 Task: Create new Company, with domain: 'virginia.edu' and type: 'Prospect'. Add new contact for this company, with mail Id: 'Varun_Stewart@virginia.edu', First Name: Varun, Last name:  Stewart, Job Title: 'QA Tester', Phone Number: '(305) 555-5684'. Change life cycle stage to  Lead and lead status to  In Progress. Logged in from softage.6@softage.net
Action: Mouse moved to (111, 78)
Screenshot: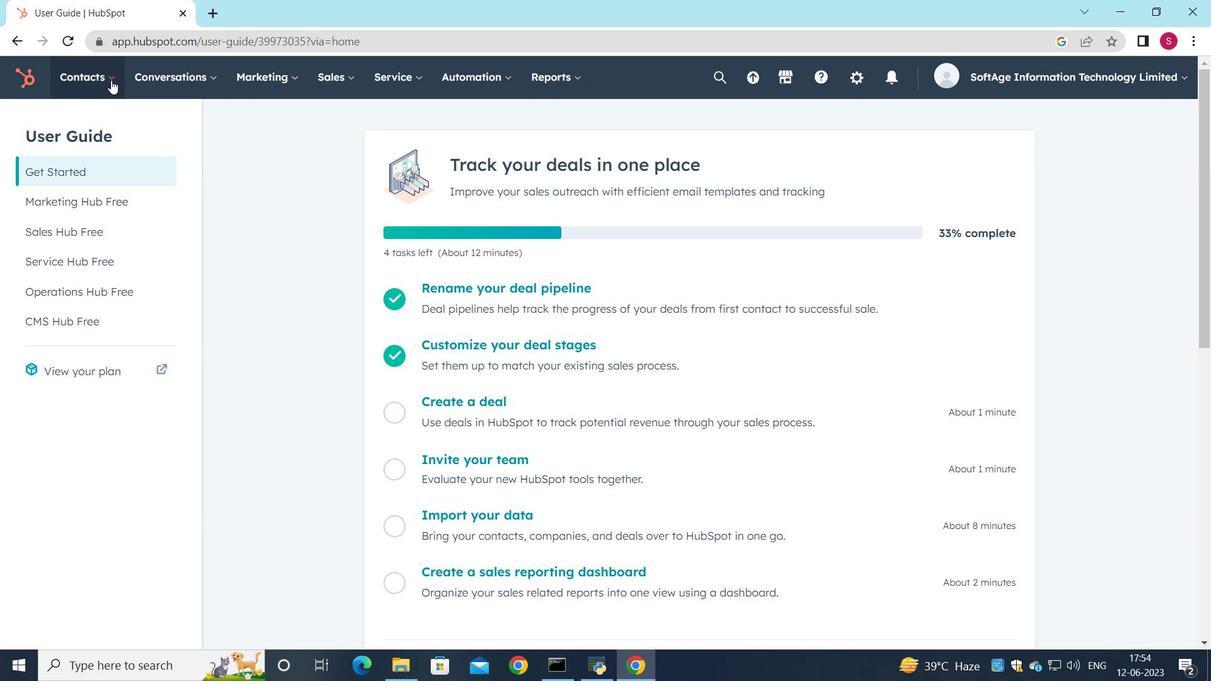 
Action: Mouse pressed left at (111, 78)
Screenshot: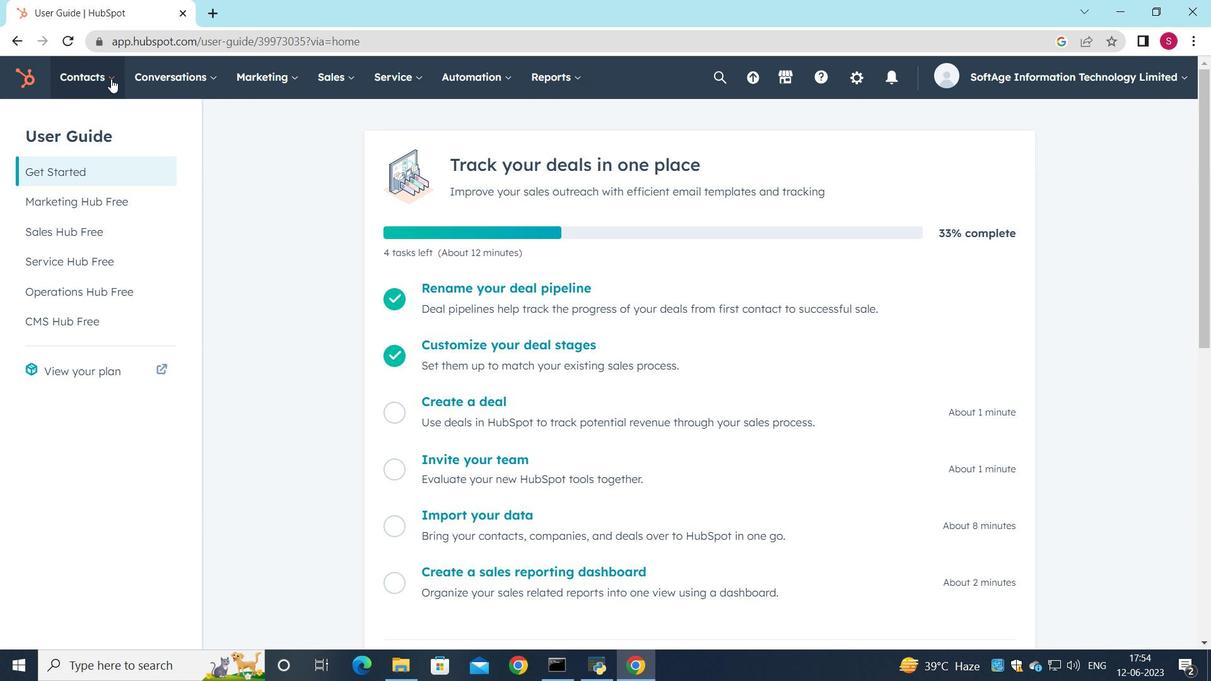 
Action: Mouse moved to (121, 151)
Screenshot: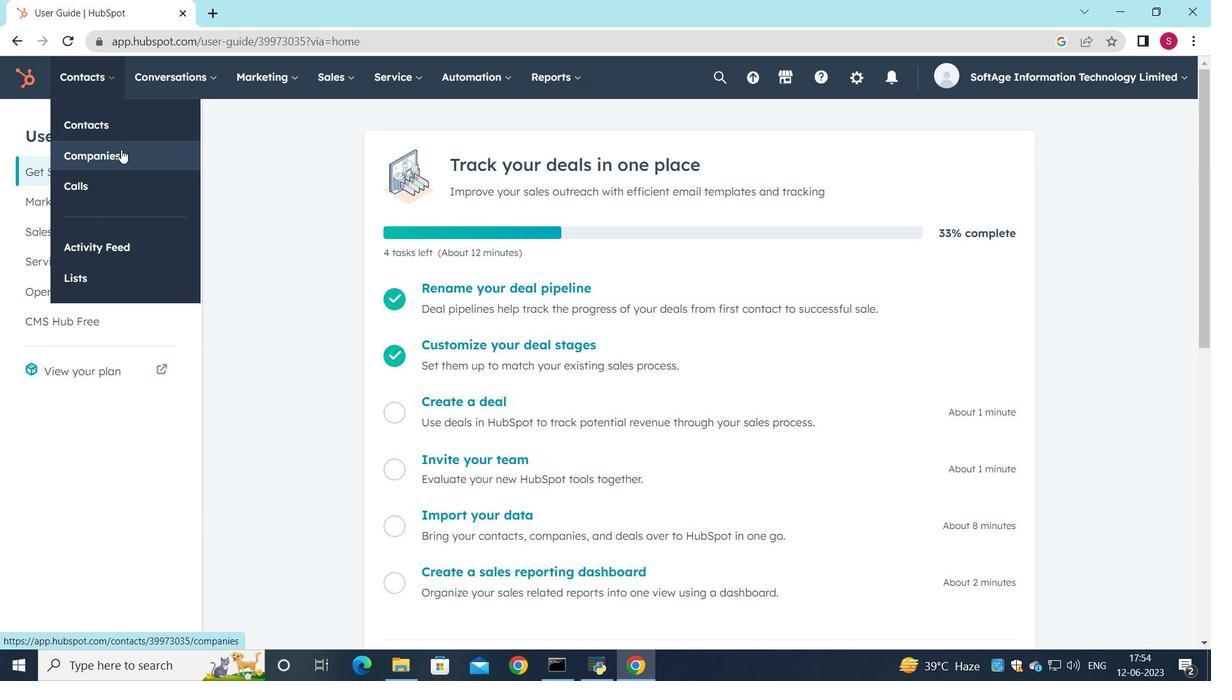 
Action: Mouse pressed left at (121, 151)
Screenshot: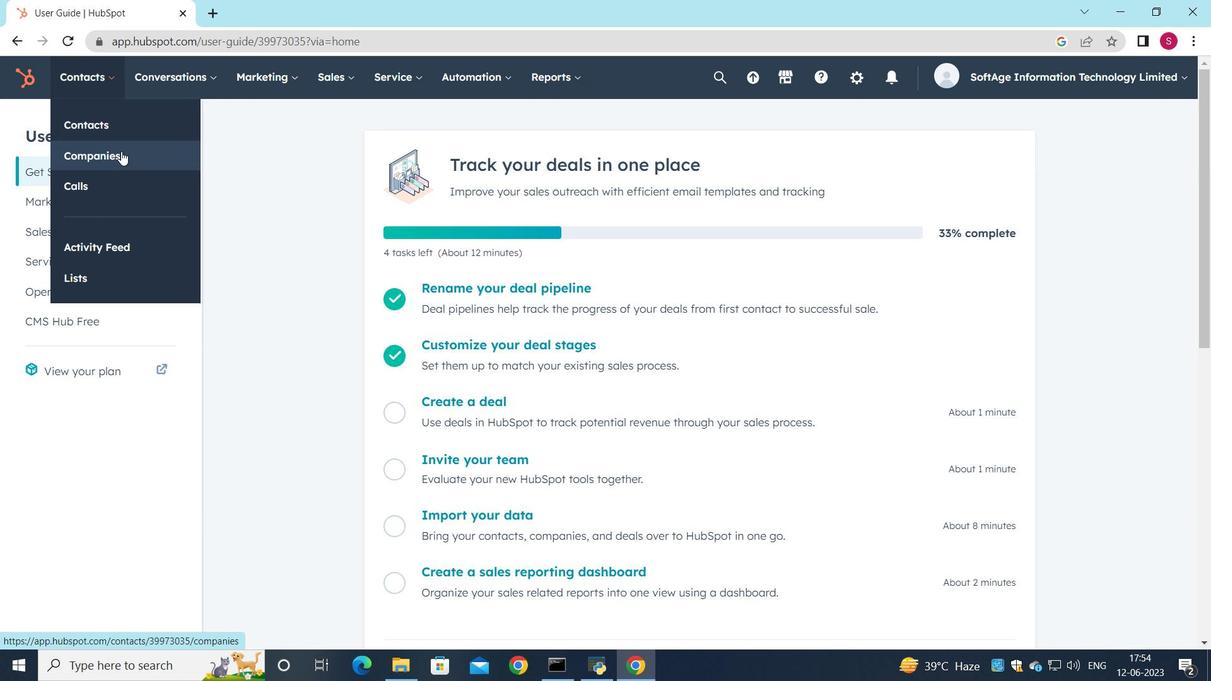 
Action: Mouse moved to (1110, 125)
Screenshot: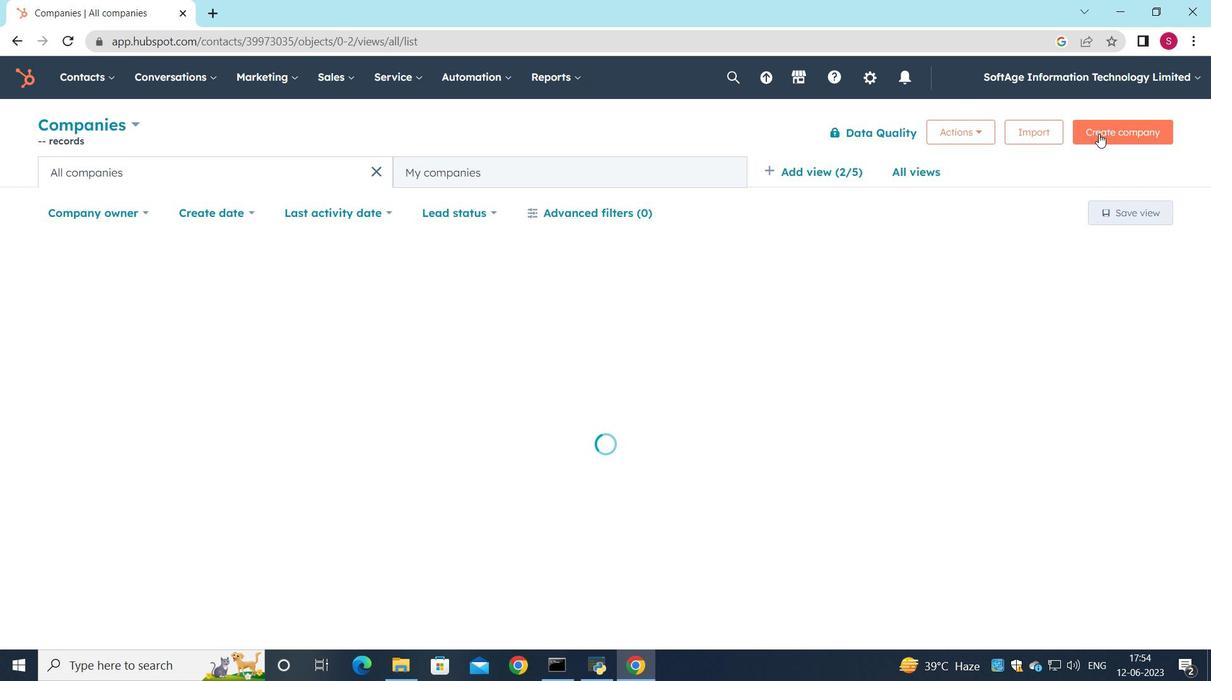 
Action: Mouse pressed left at (1110, 125)
Screenshot: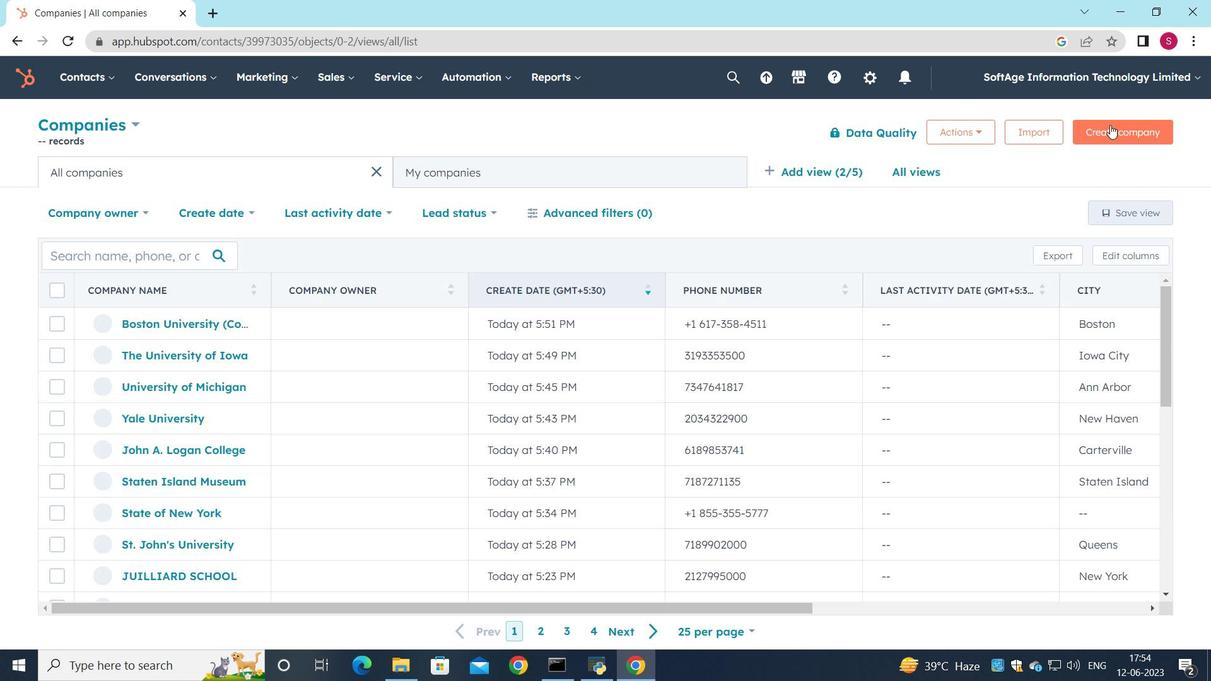 
Action: Mouse moved to (861, 210)
Screenshot: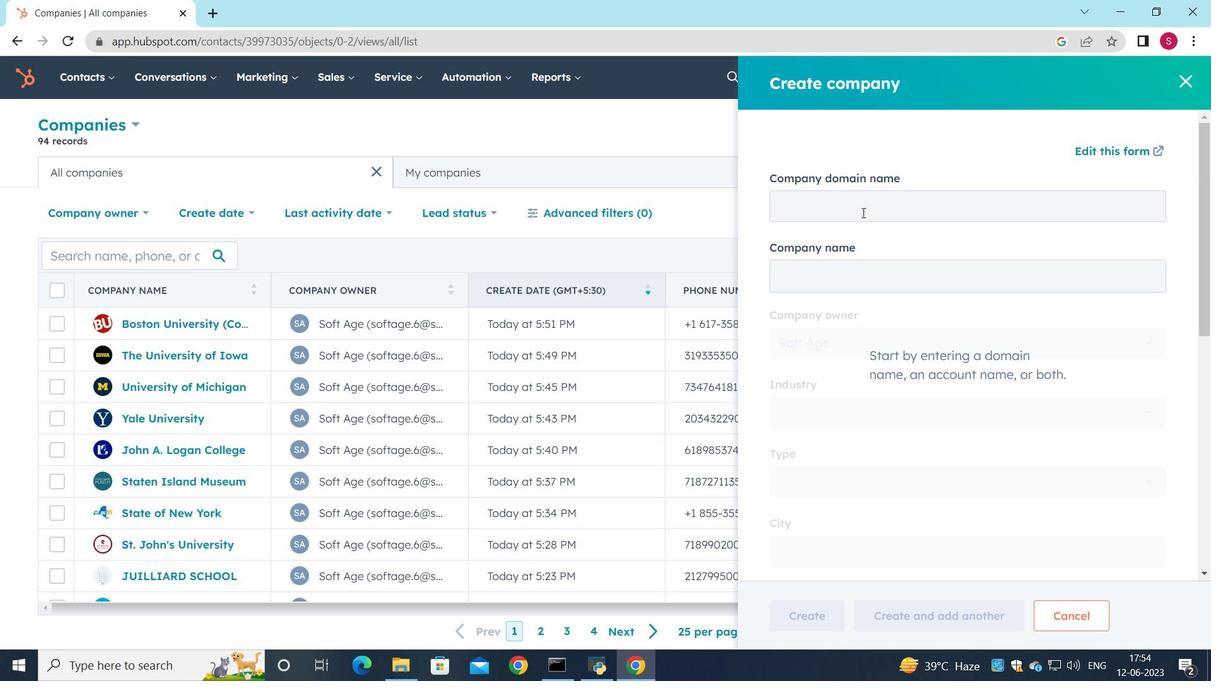 
Action: Mouse pressed left at (861, 210)
Screenshot: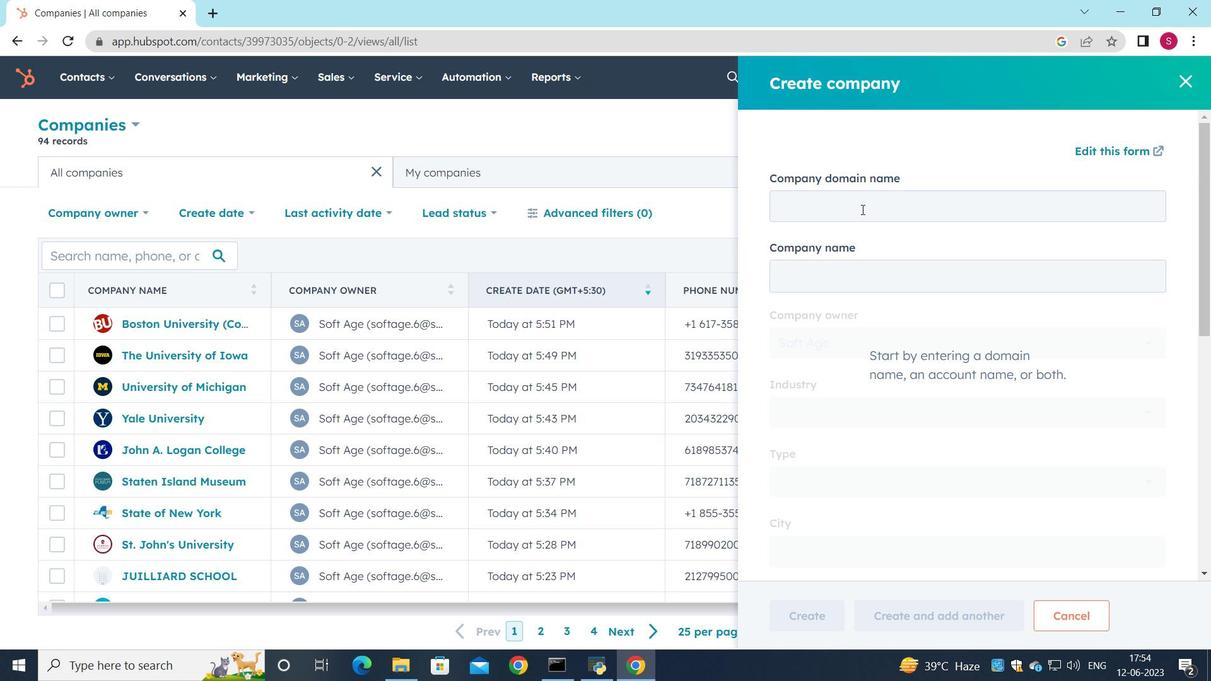 
Action: Key pressed virginia.edu
Screenshot: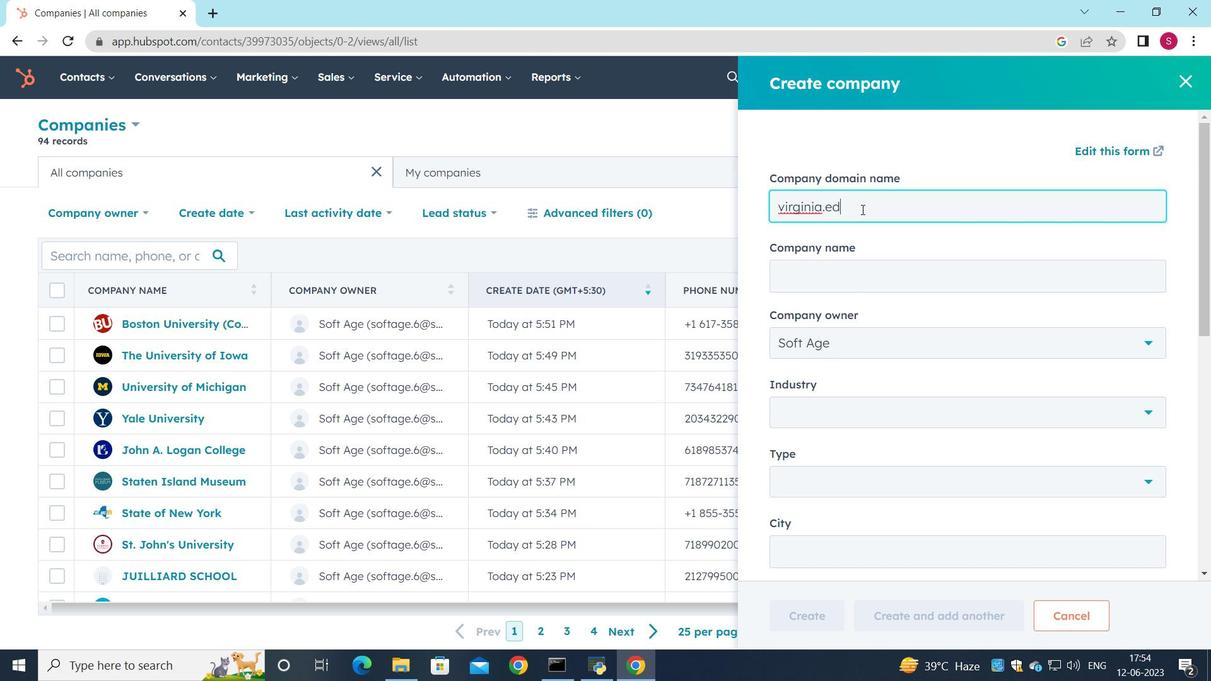 
Action: Mouse moved to (849, 474)
Screenshot: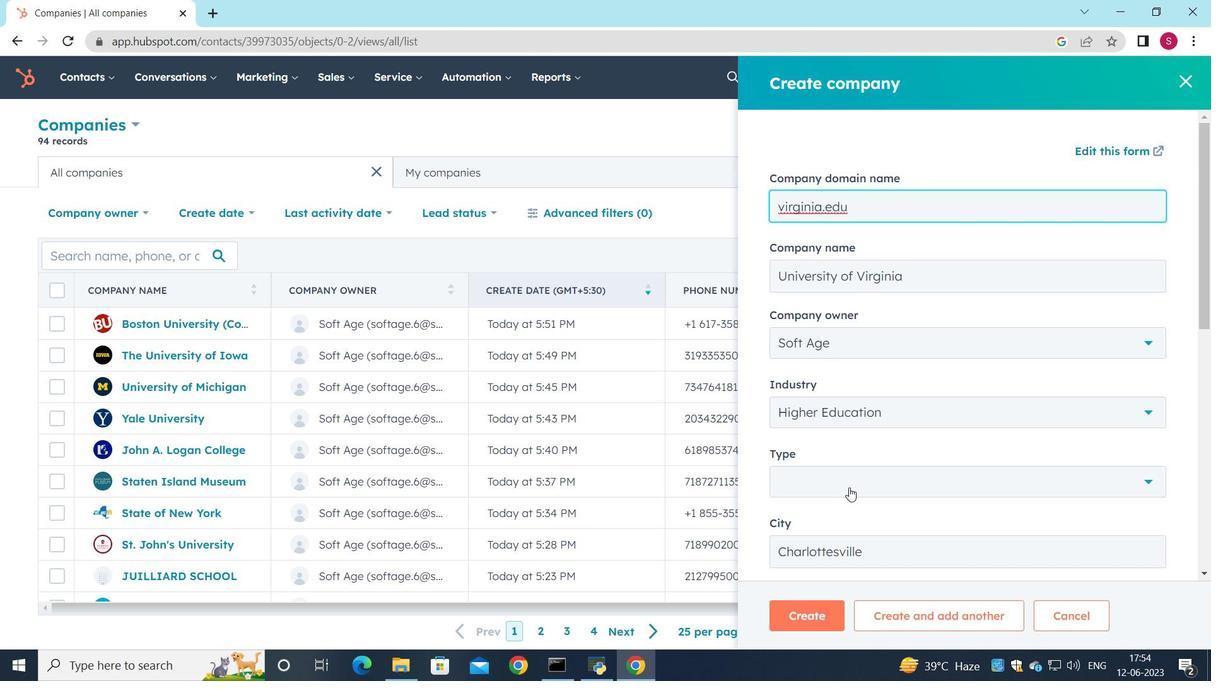 
Action: Mouse pressed left at (849, 474)
Screenshot: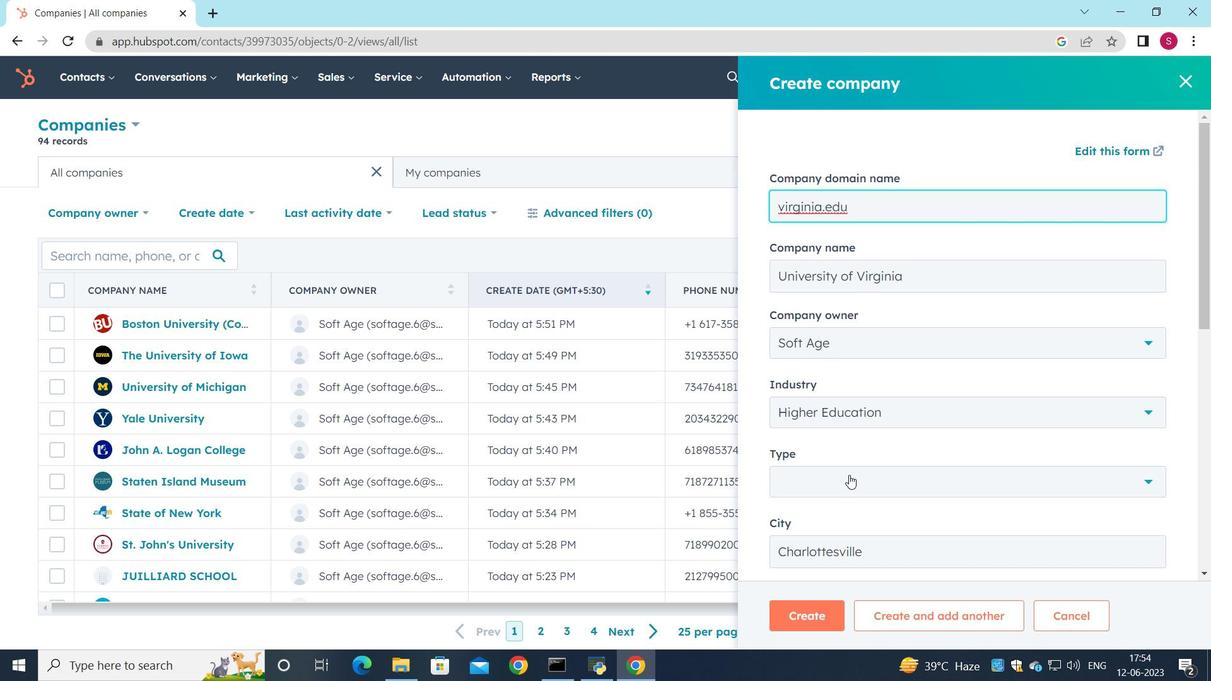 
Action: Mouse moved to (812, 337)
Screenshot: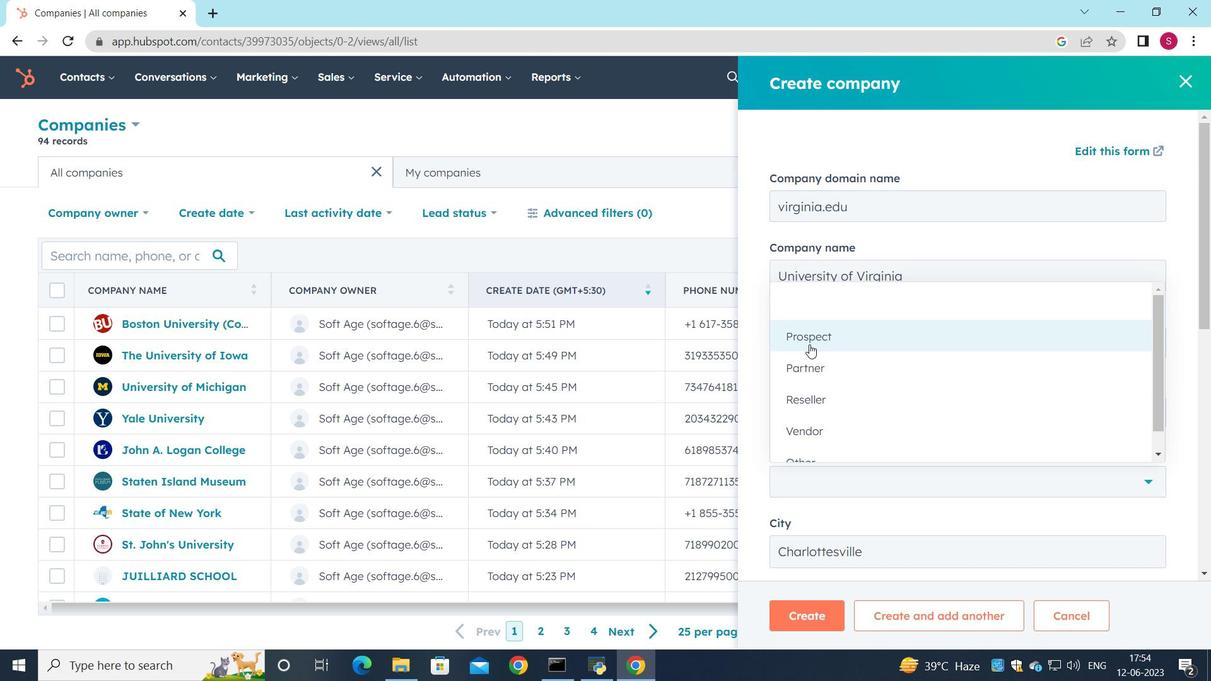 
Action: Mouse pressed left at (812, 337)
Screenshot: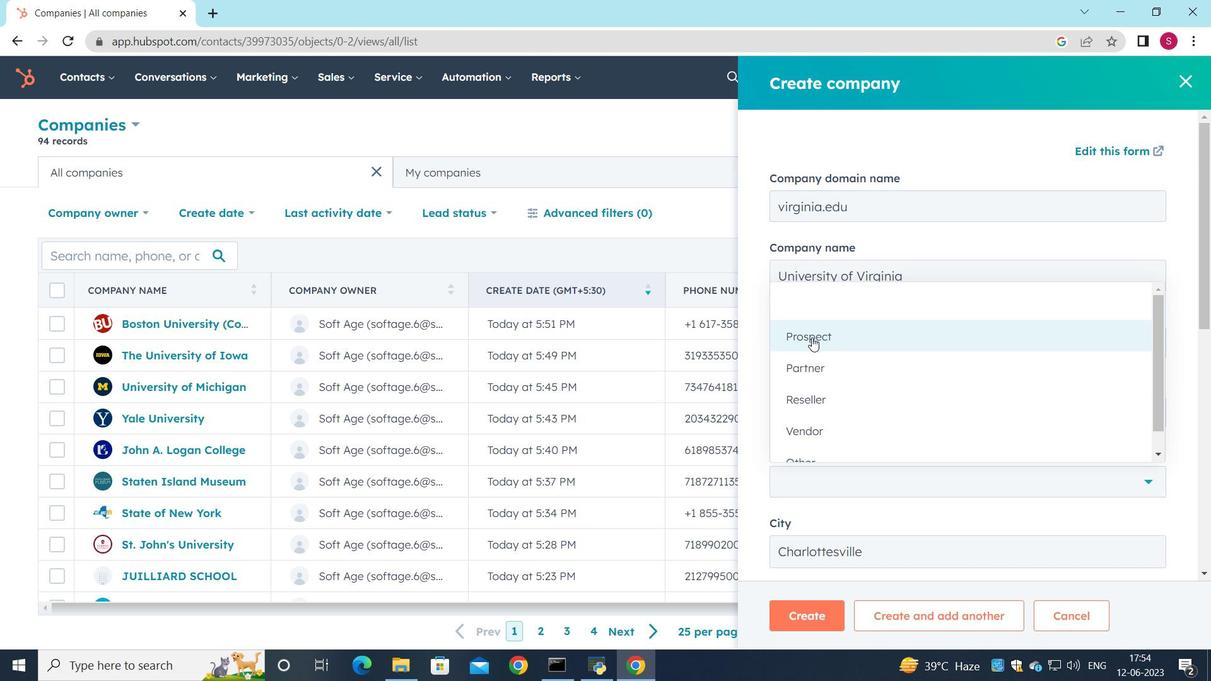 
Action: Mouse moved to (809, 640)
Screenshot: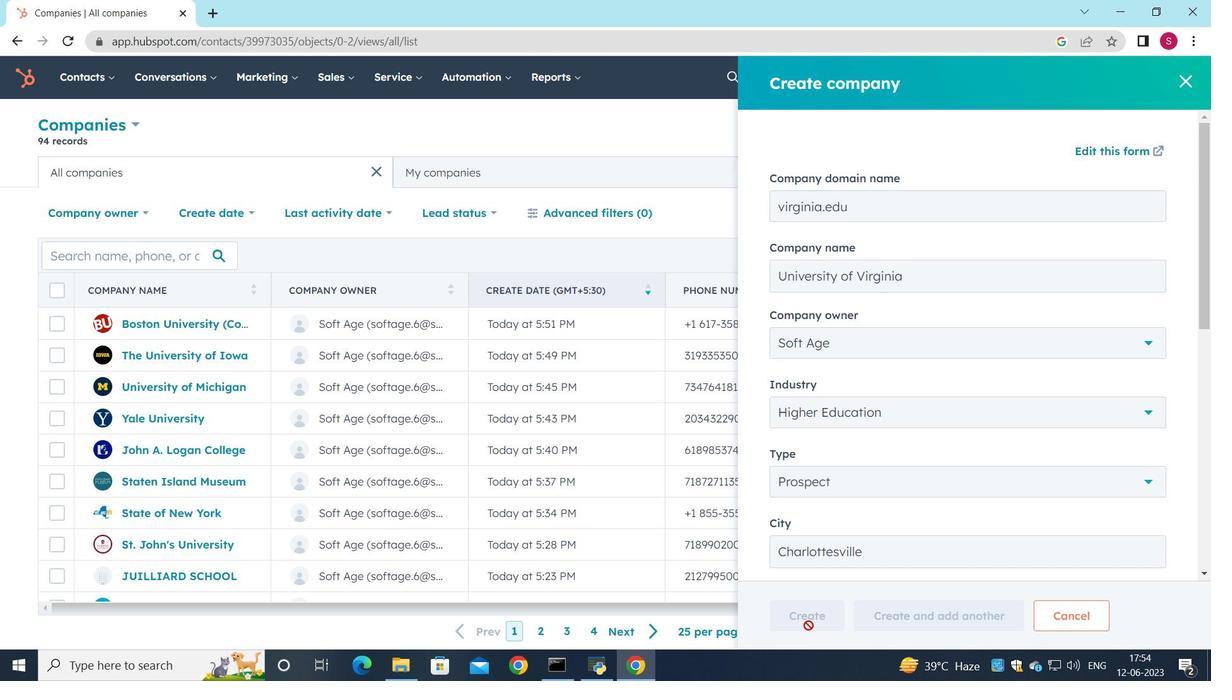 
Action: Mouse pressed left at (809, 640)
Screenshot: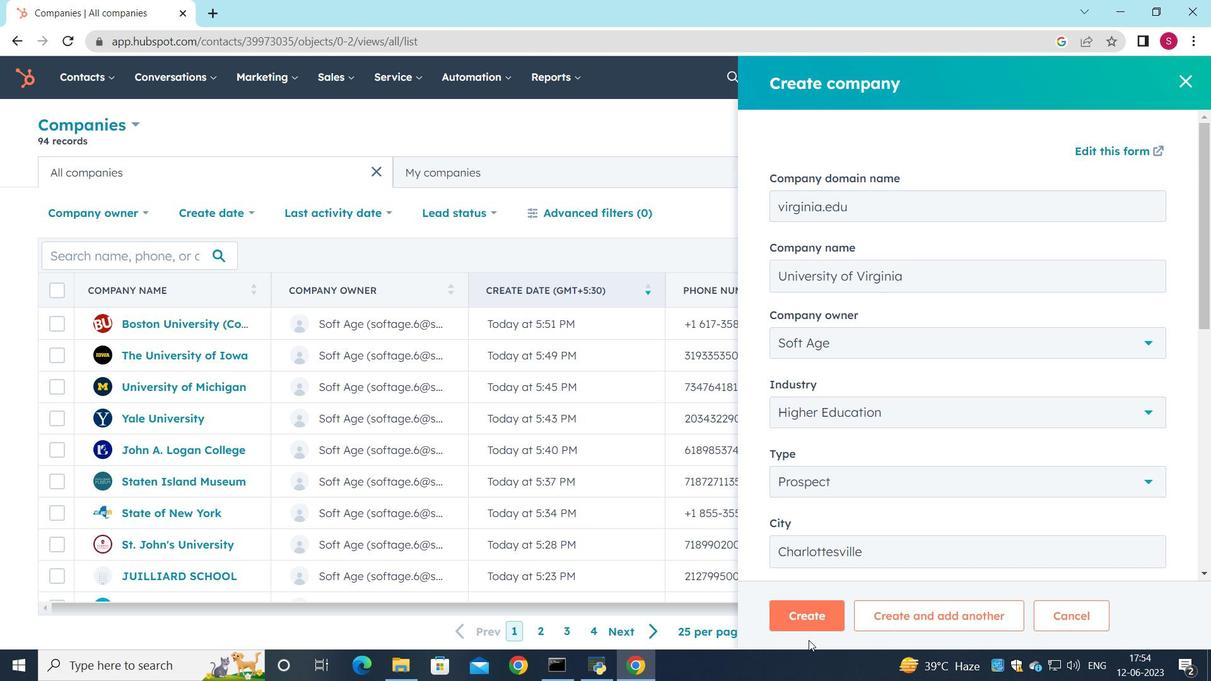 
Action: Mouse moved to (805, 617)
Screenshot: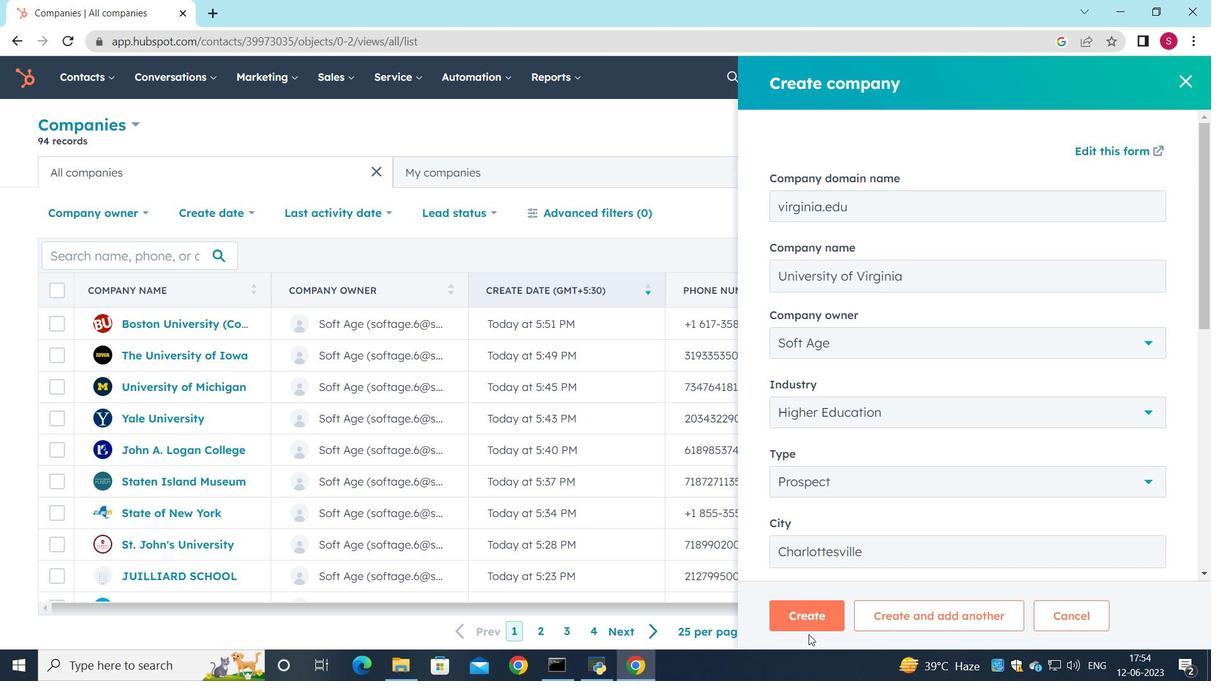 
Action: Mouse pressed left at (805, 617)
Screenshot: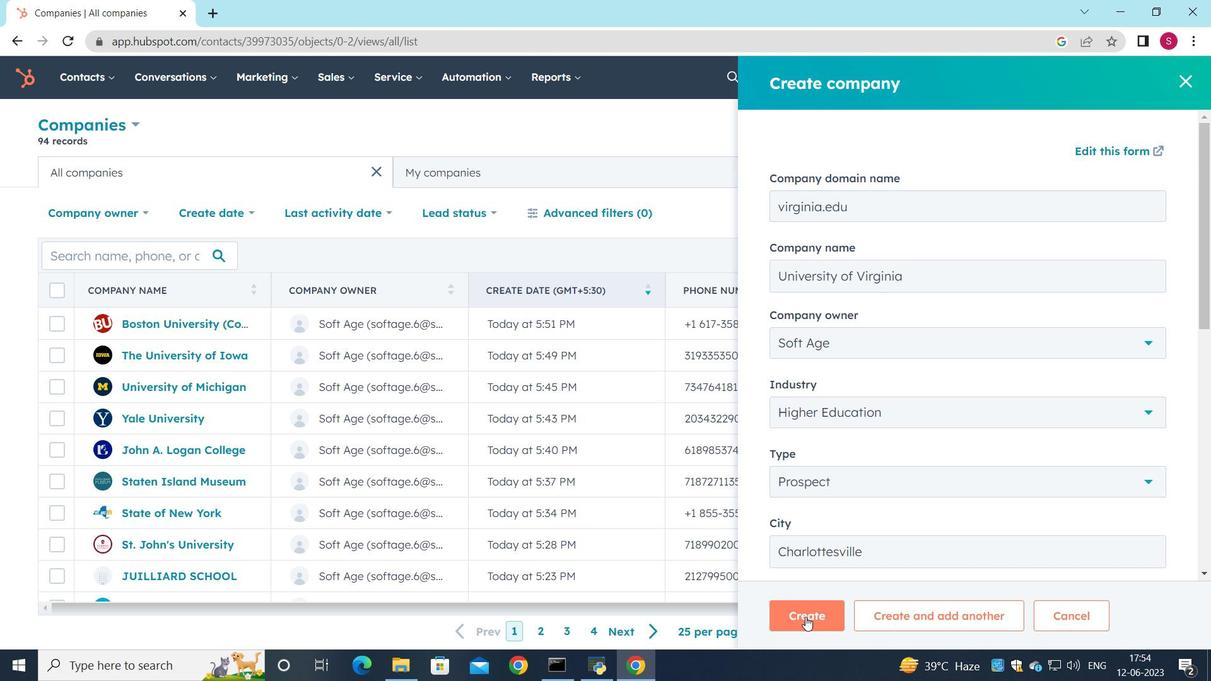 
Action: Mouse moved to (604, 443)
Screenshot: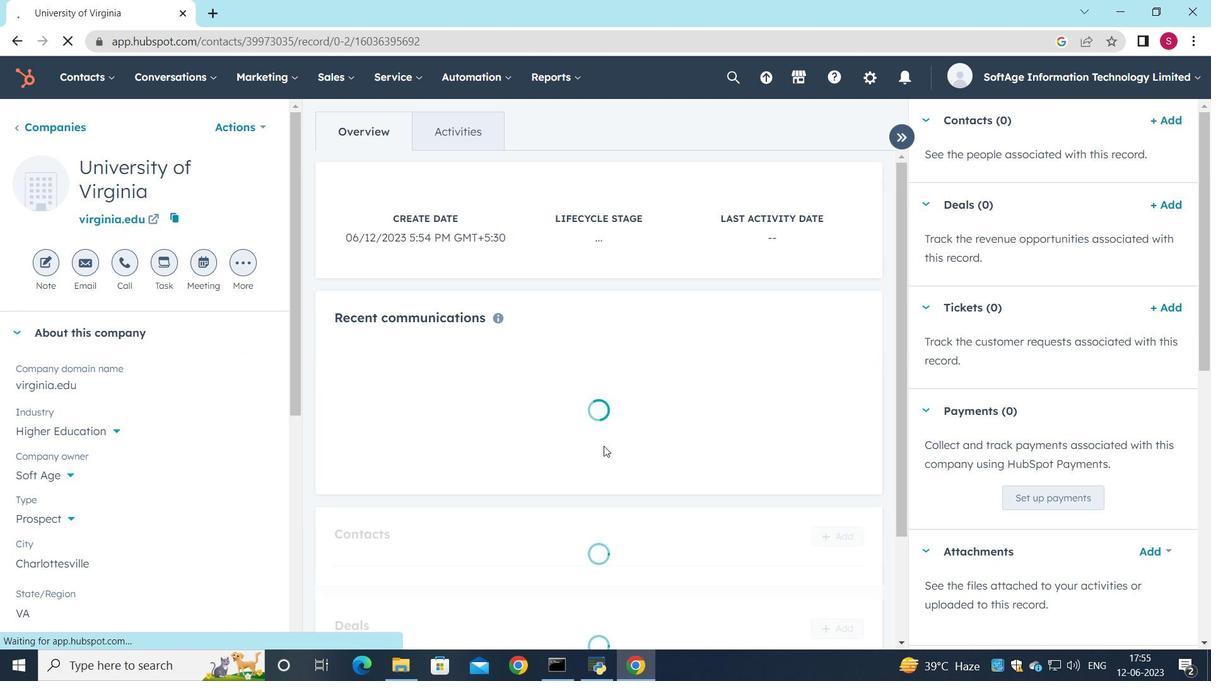 
Action: Mouse scrolled (604, 442) with delta (0, 0)
Screenshot: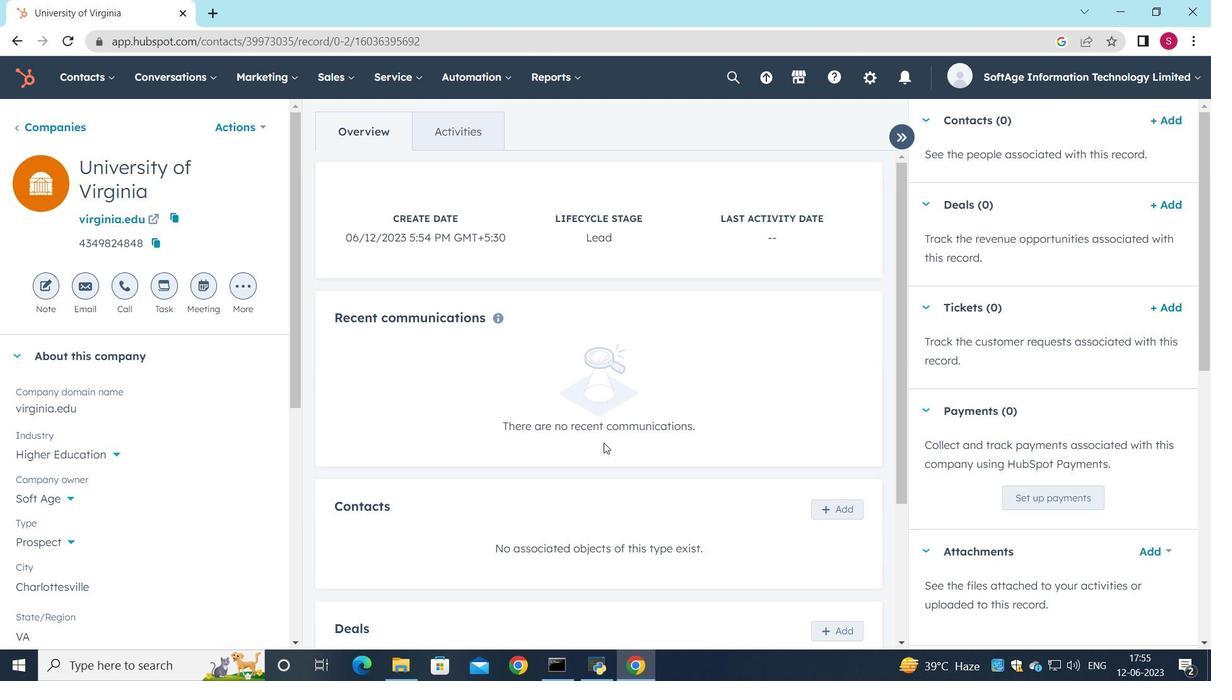 
Action: Mouse scrolled (604, 442) with delta (0, 0)
Screenshot: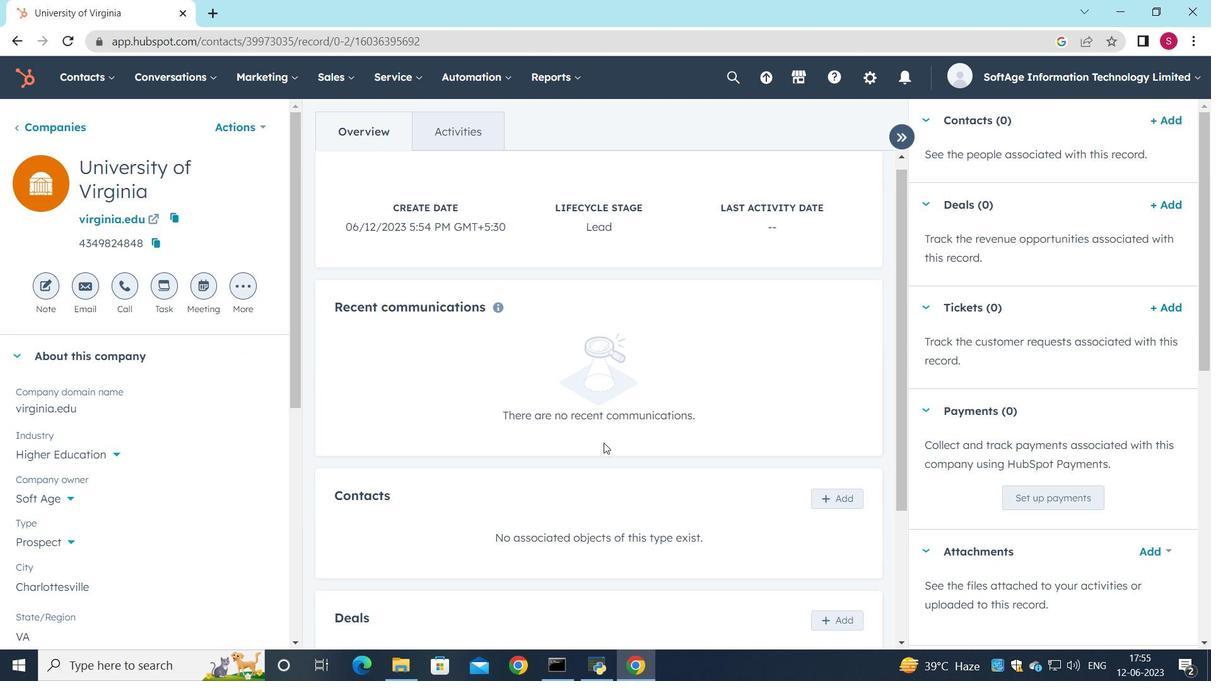 
Action: Mouse moved to (836, 350)
Screenshot: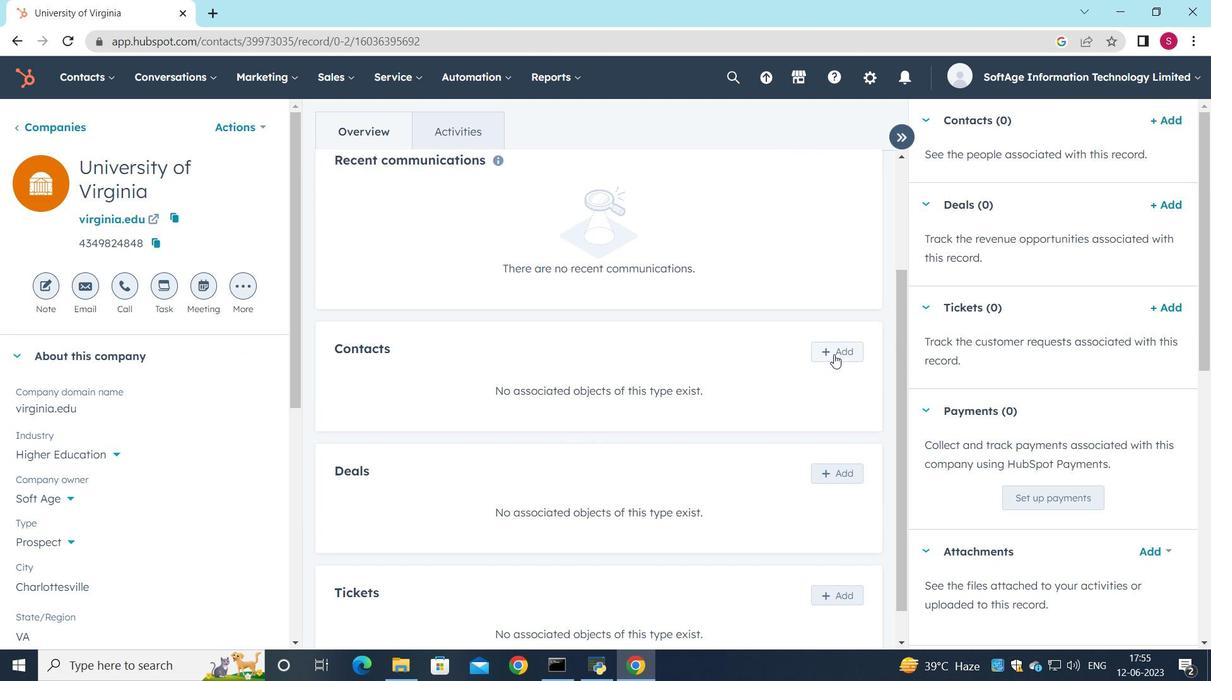 
Action: Mouse pressed left at (836, 350)
Screenshot: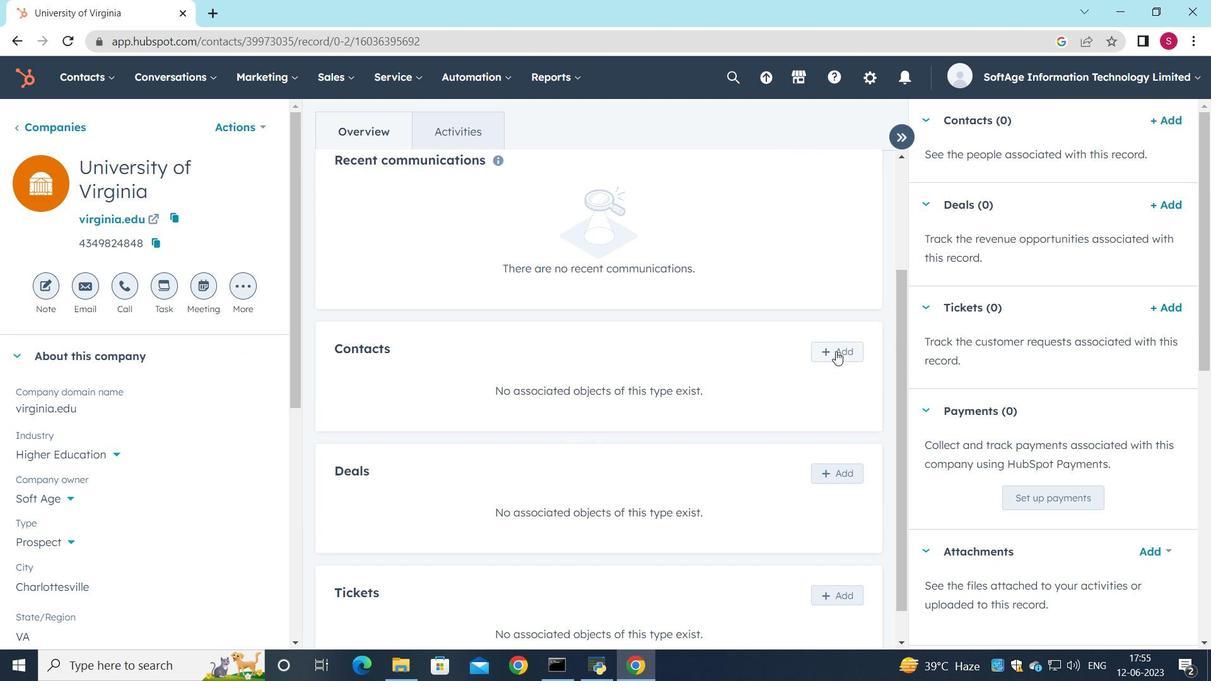 
Action: Mouse moved to (868, 164)
Screenshot: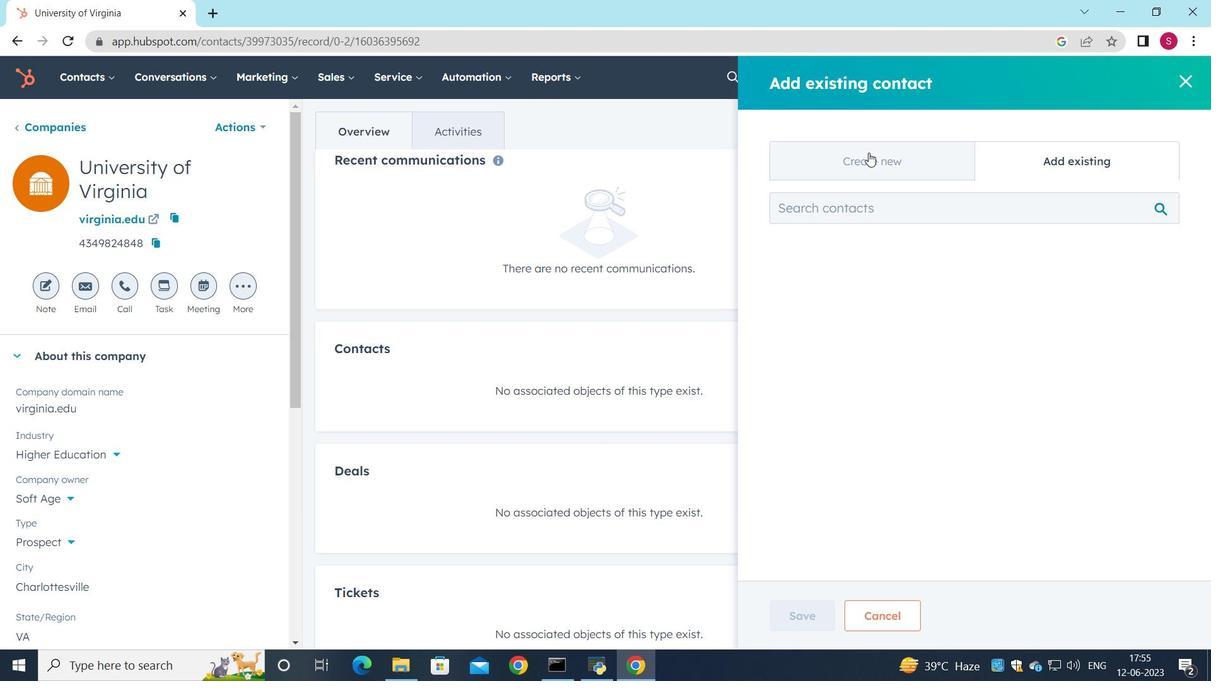 
Action: Mouse pressed left at (868, 164)
Screenshot: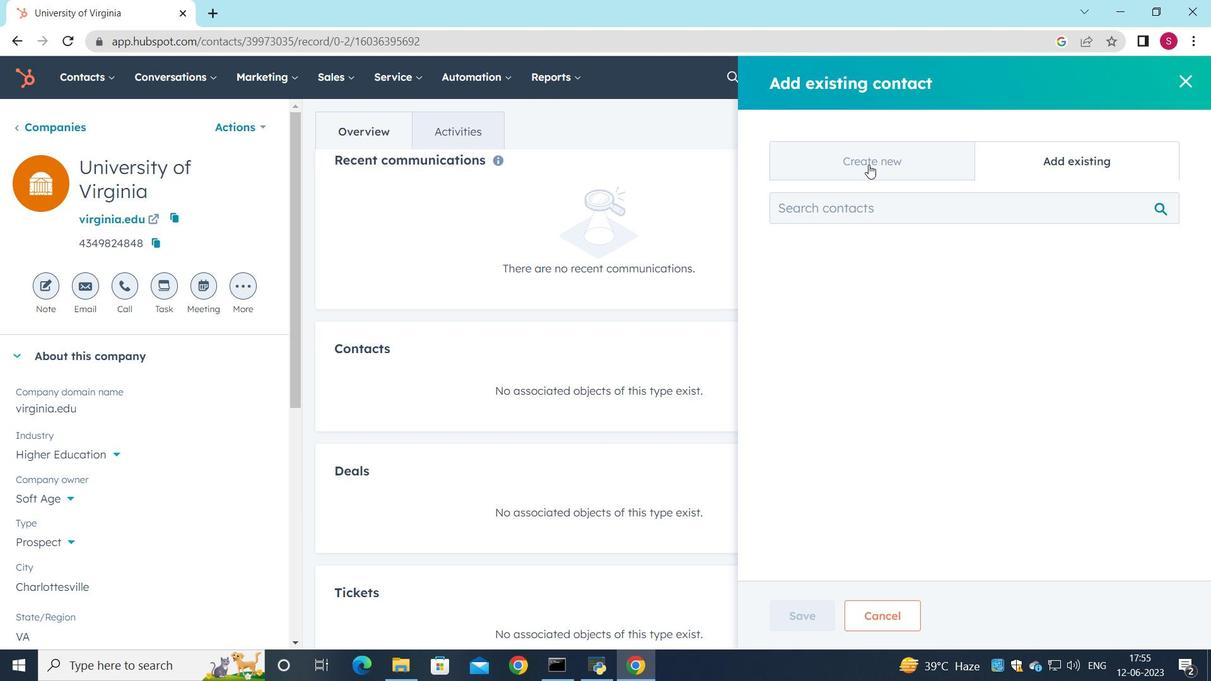 
Action: Mouse moved to (898, 259)
Screenshot: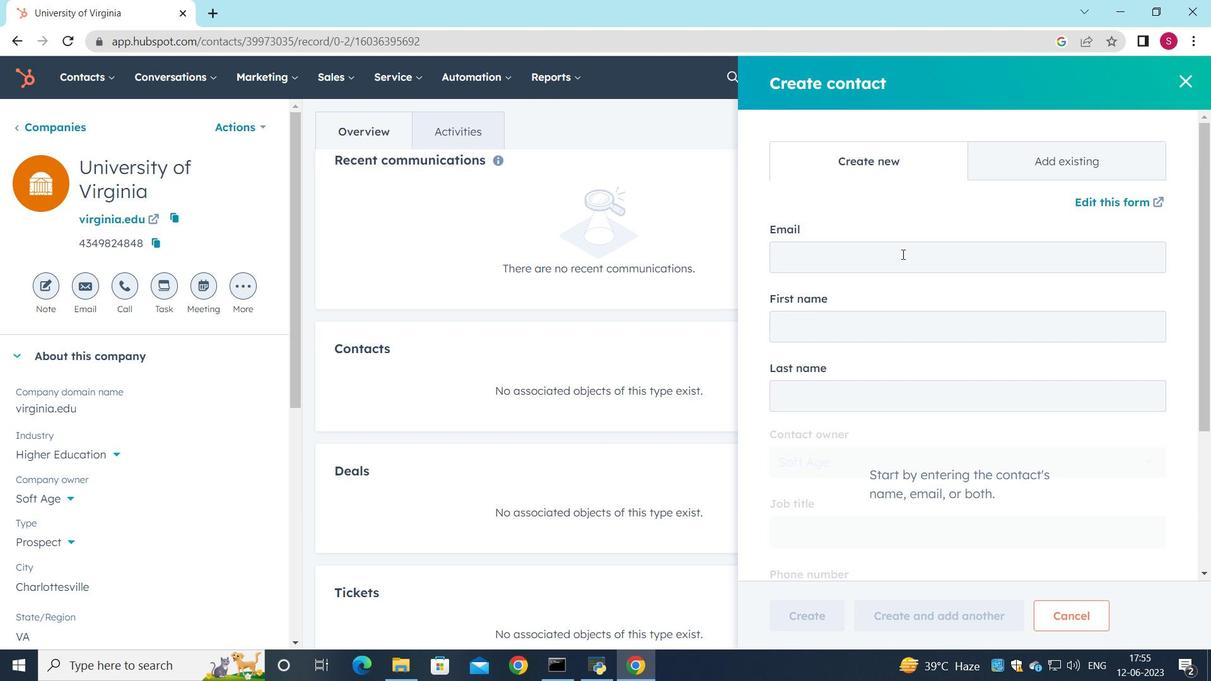 
Action: Mouse pressed left at (898, 259)
Screenshot: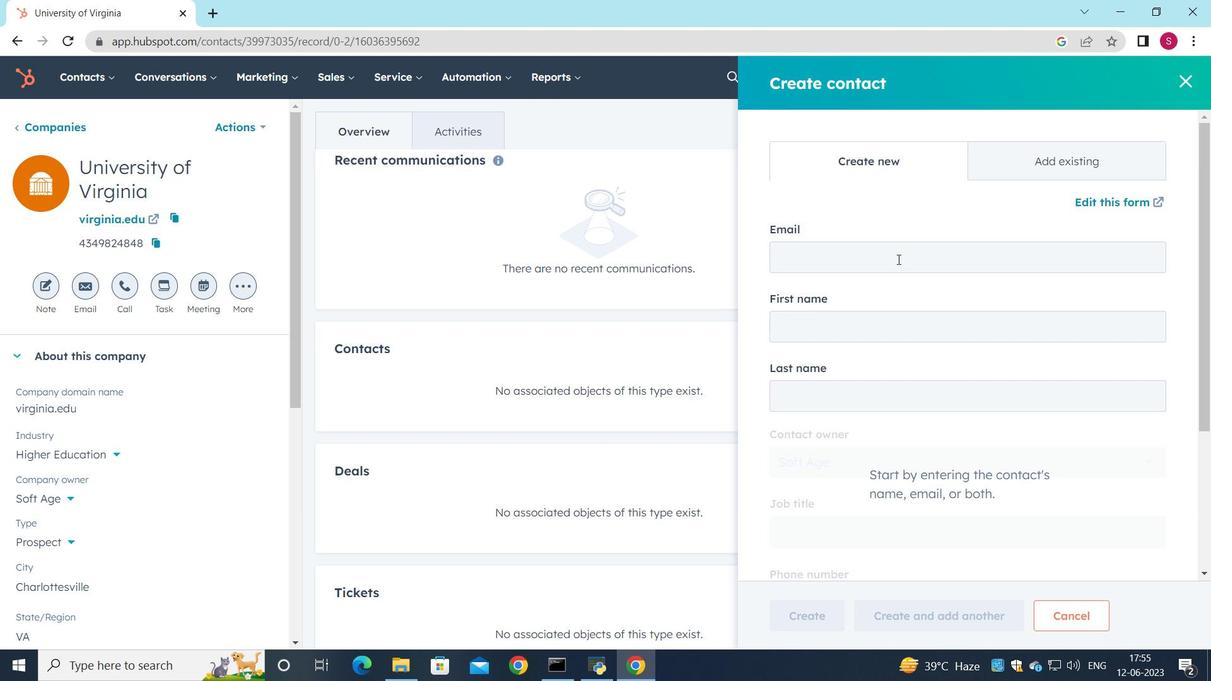 
Action: Mouse moved to (896, 261)
Screenshot: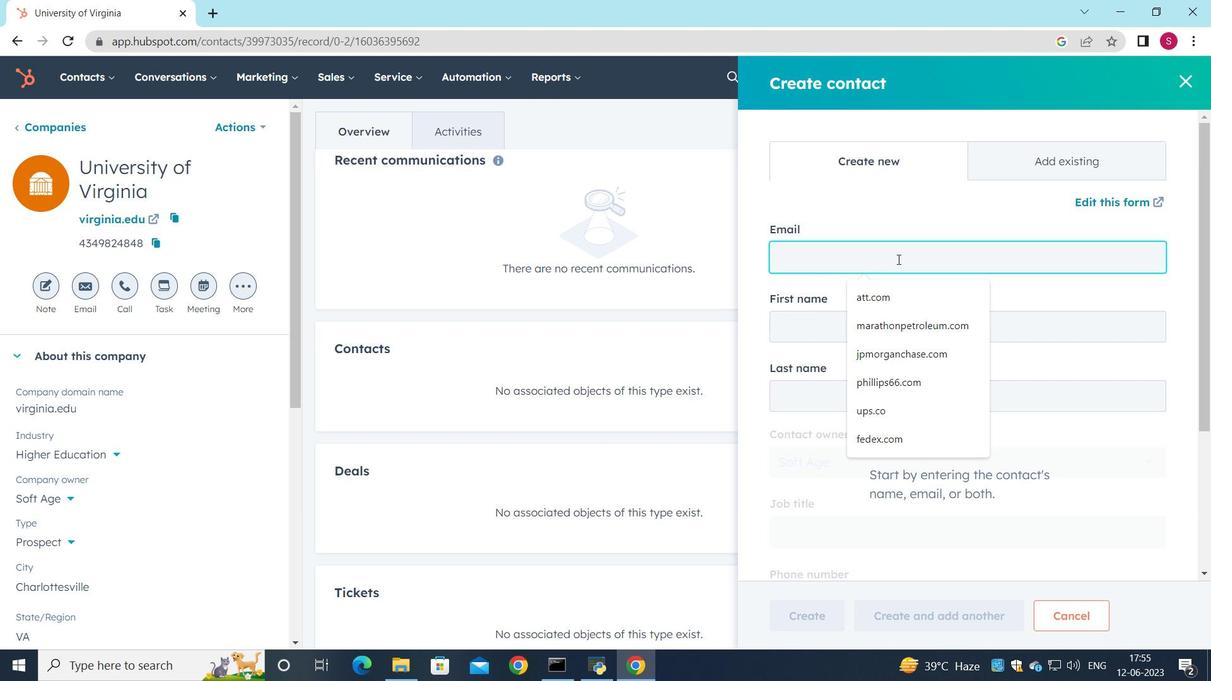 
Action: Key pressed <Key.shift>Varun<Key.shift><Key.shift><Key.shift><Key.shift><Key.shift><Key.shift><Key.shift><Key.shift><Key.shift>_<Key.shift>Stewart<Key.shift><Key.shift><Key.shift><Key.shift><Key.shift><Key.shift><Key.shift><Key.shift><Key.shift><Key.shift><Key.shift><Key.shift><Key.shift><Key.shift>@virginia.edu
Screenshot: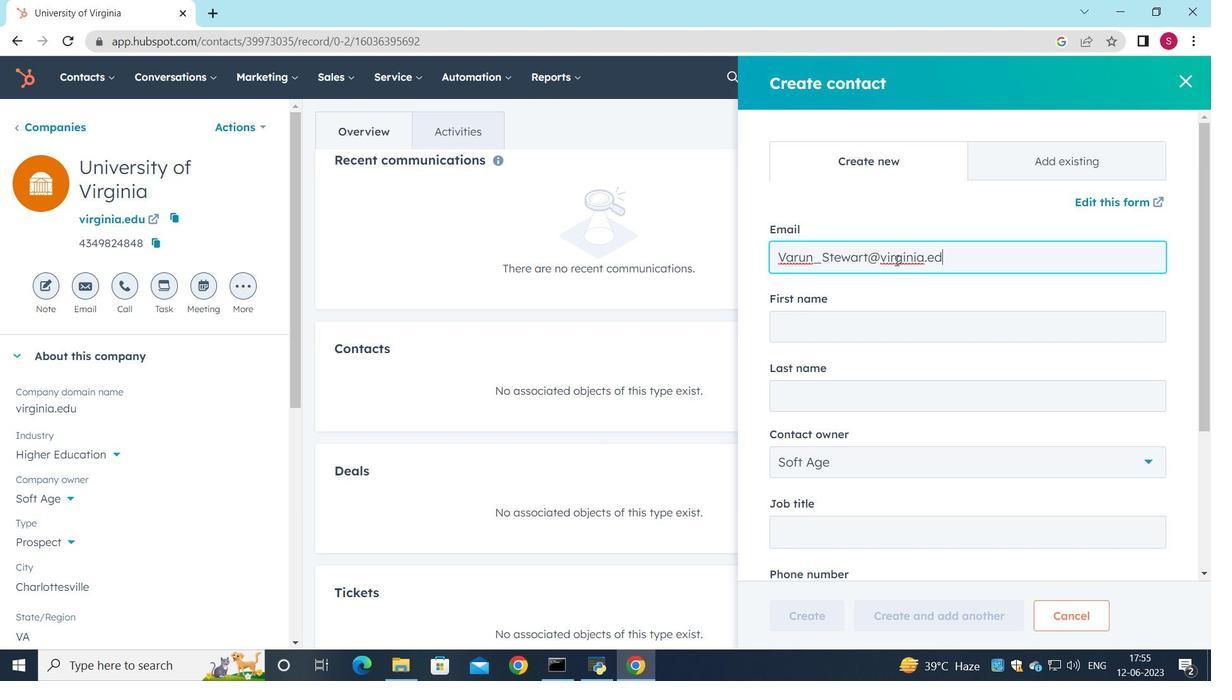 
Action: Mouse moved to (885, 327)
Screenshot: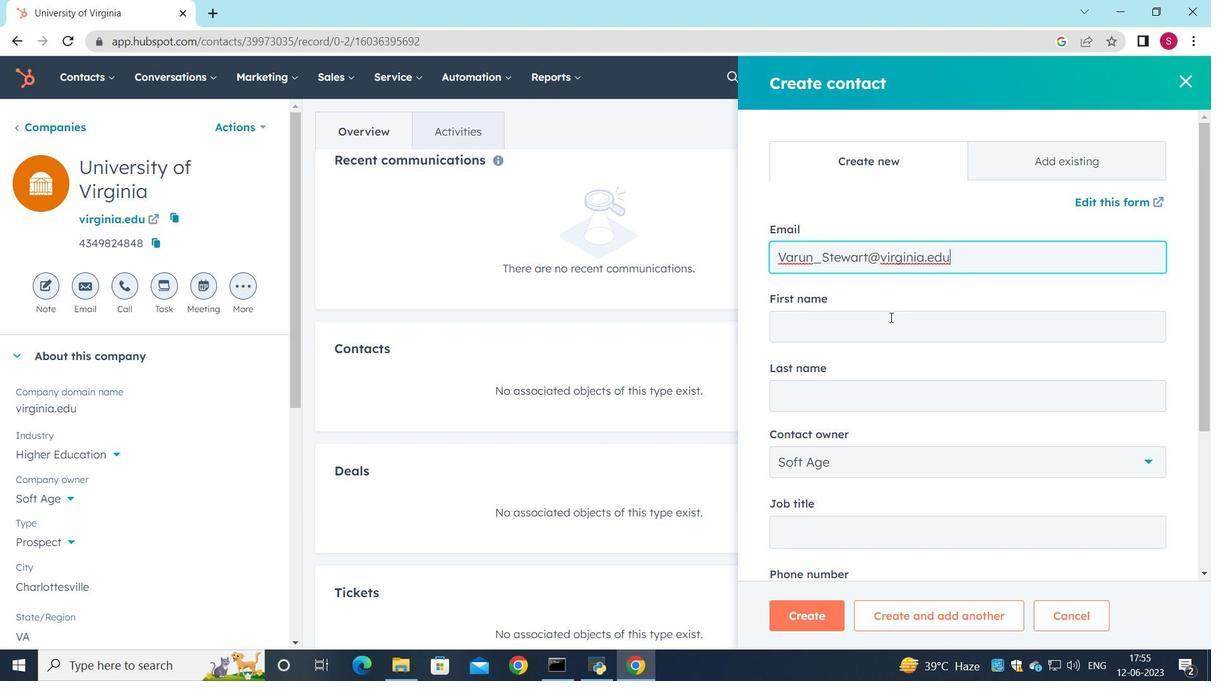 
Action: Mouse pressed left at (885, 327)
Screenshot: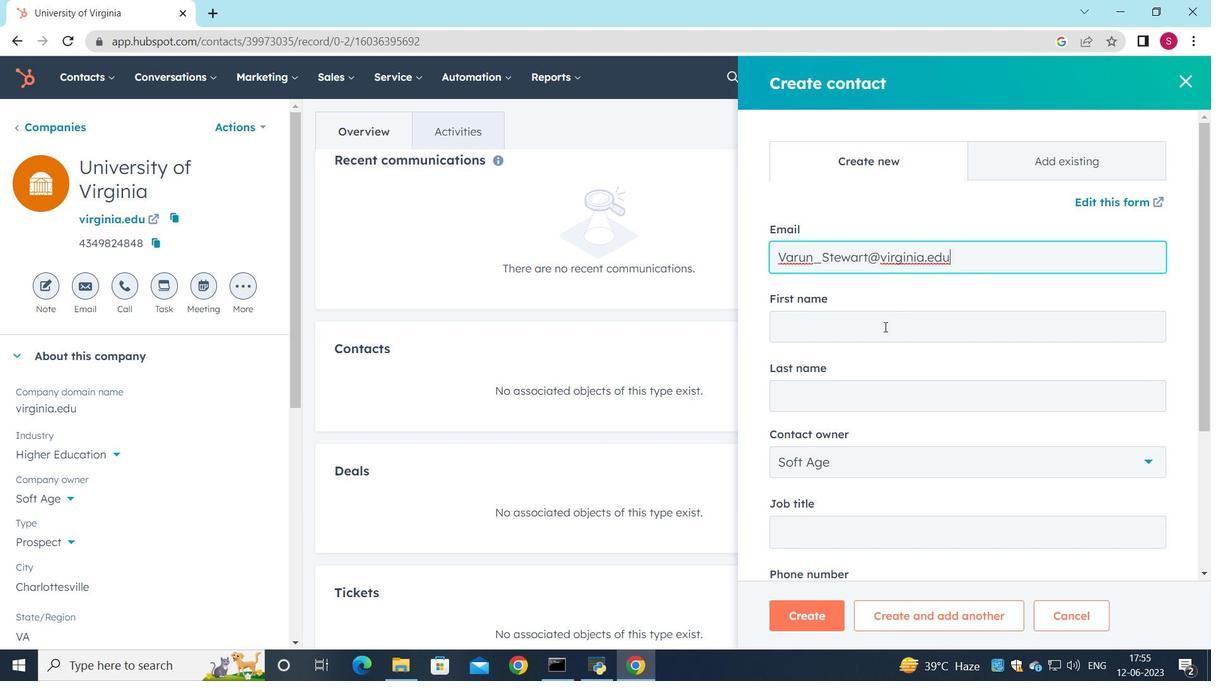 
Action: Key pressed <Key.shift>Varun
Screenshot: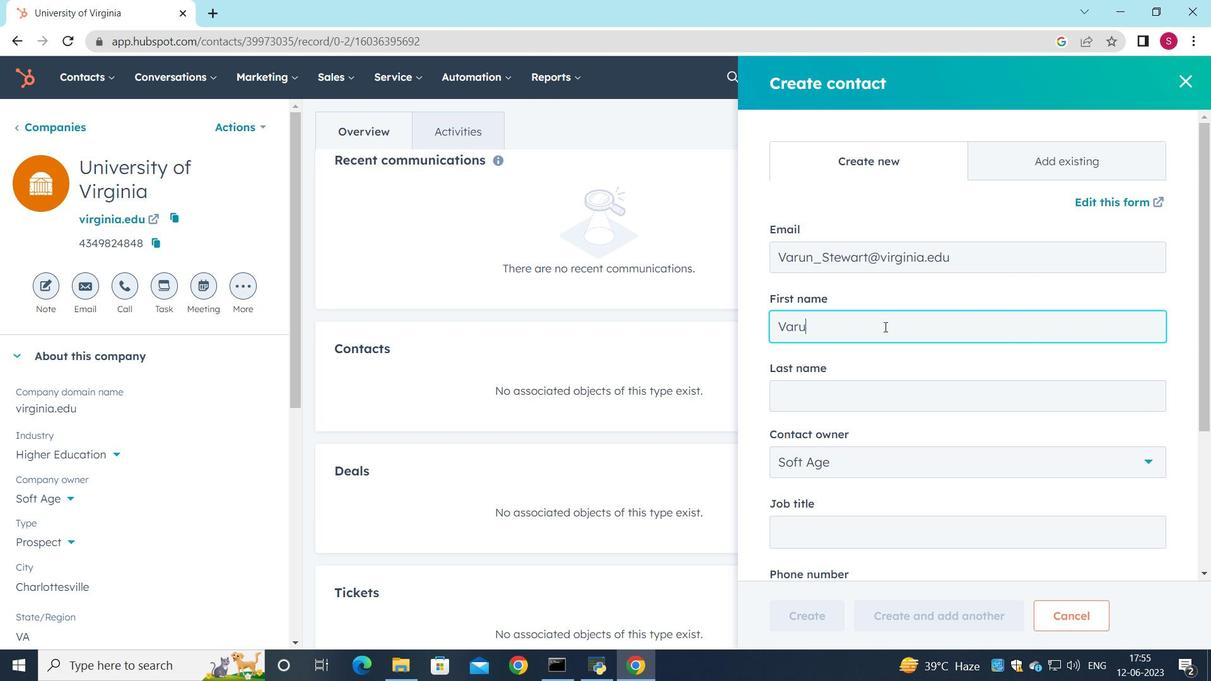 
Action: Mouse moved to (861, 400)
Screenshot: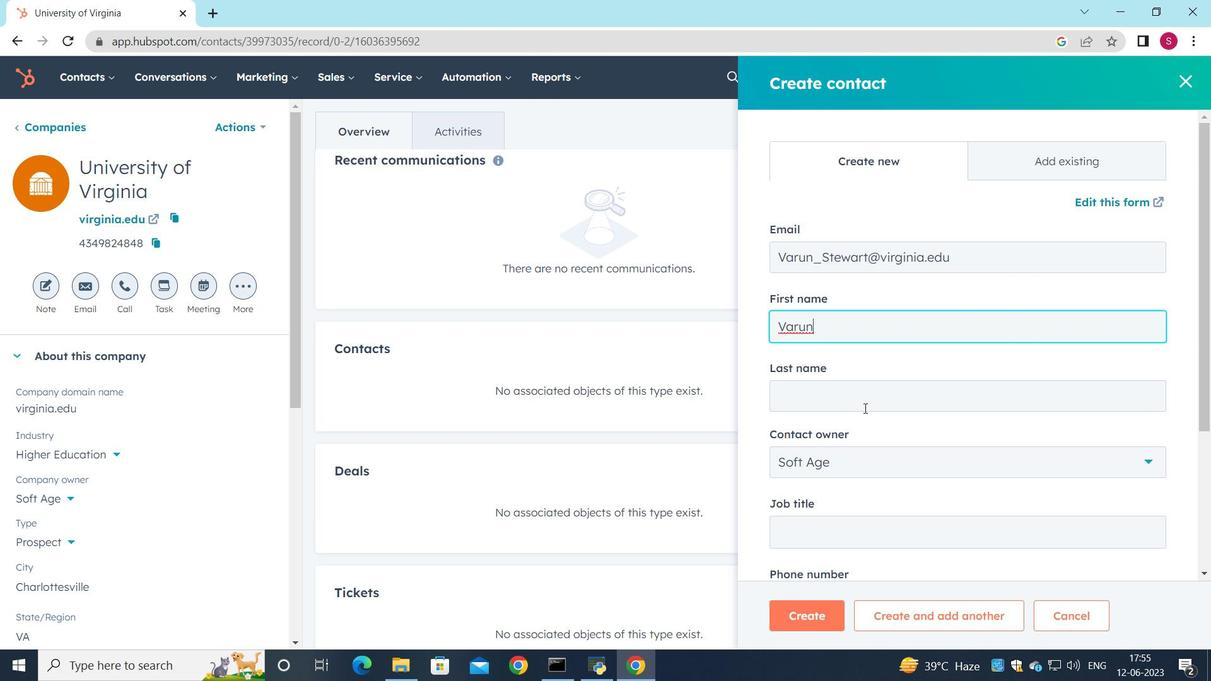 
Action: Mouse pressed left at (861, 400)
Screenshot: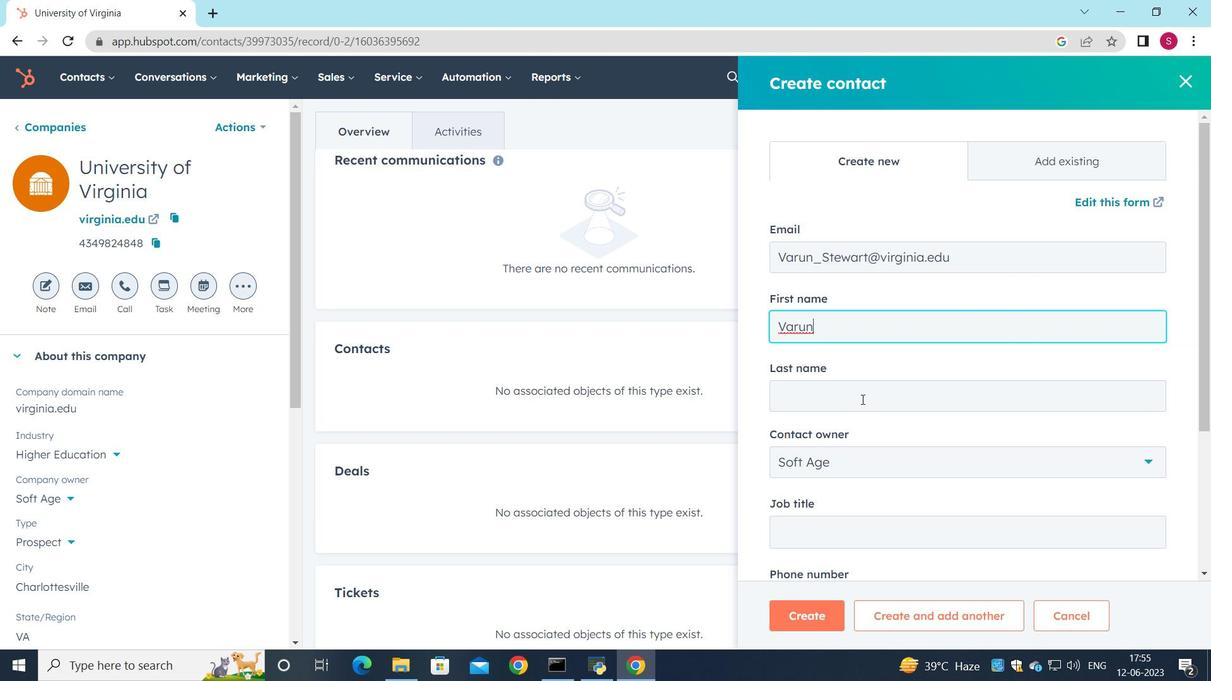 
Action: Key pressed <Key.shift><Key.shift><Key.shift><Key.shift><Key.shift><Key.shift><Key.shift><Key.shift><Key.shift><Key.shift>Stewart
Screenshot: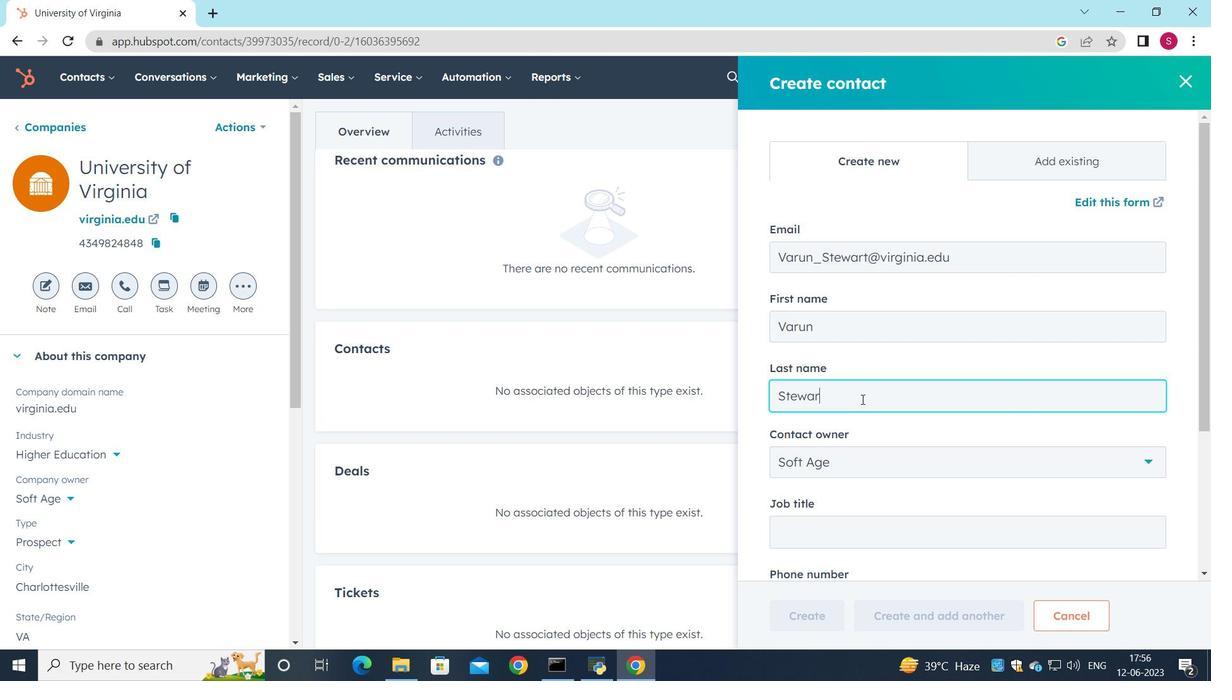 
Action: Mouse moved to (863, 424)
Screenshot: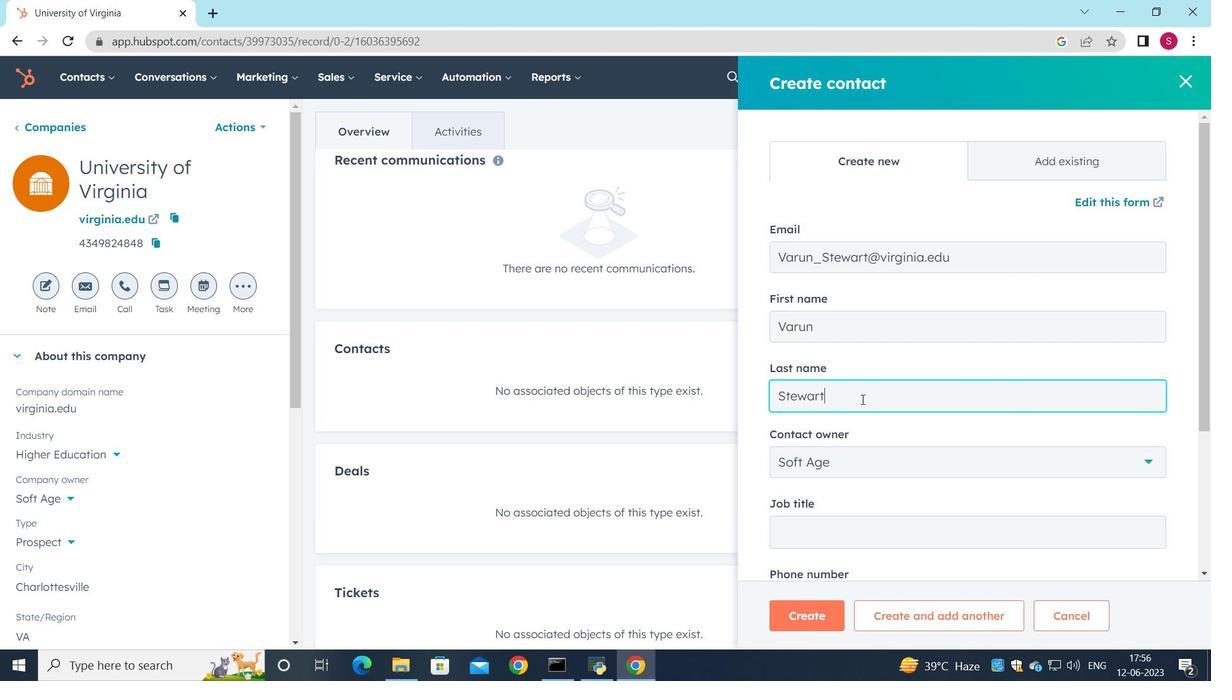 
Action: Mouse scrolled (863, 423) with delta (0, 0)
Screenshot: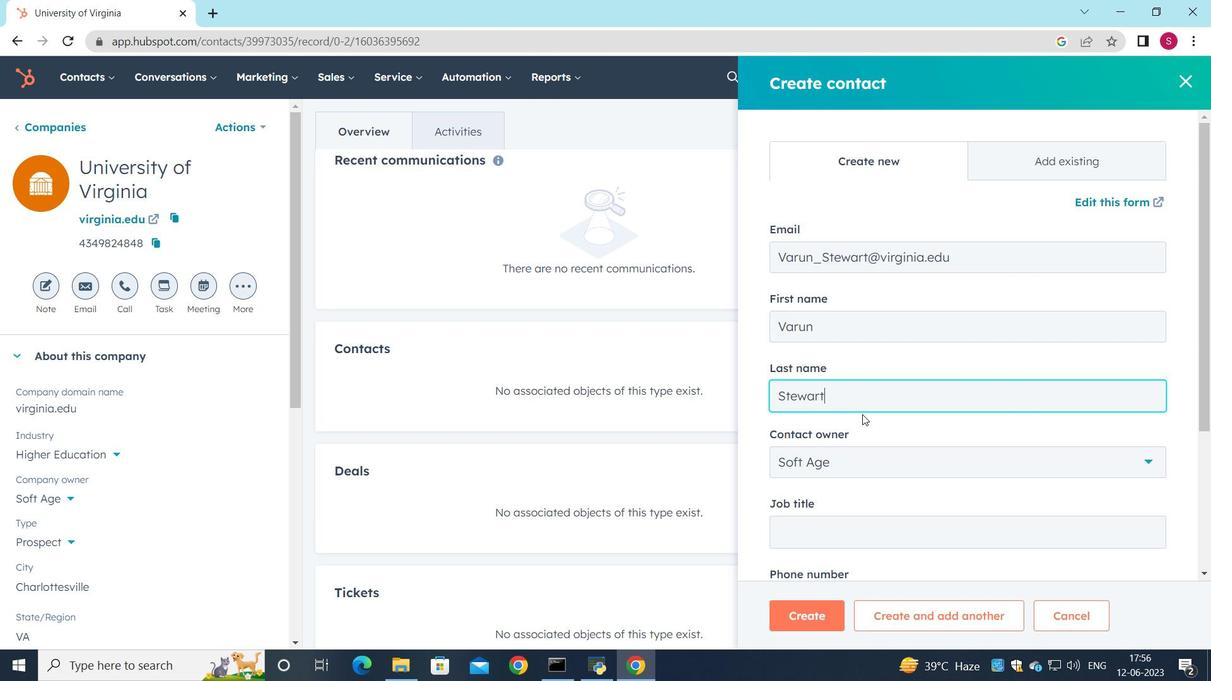 
Action: Mouse moved to (855, 458)
Screenshot: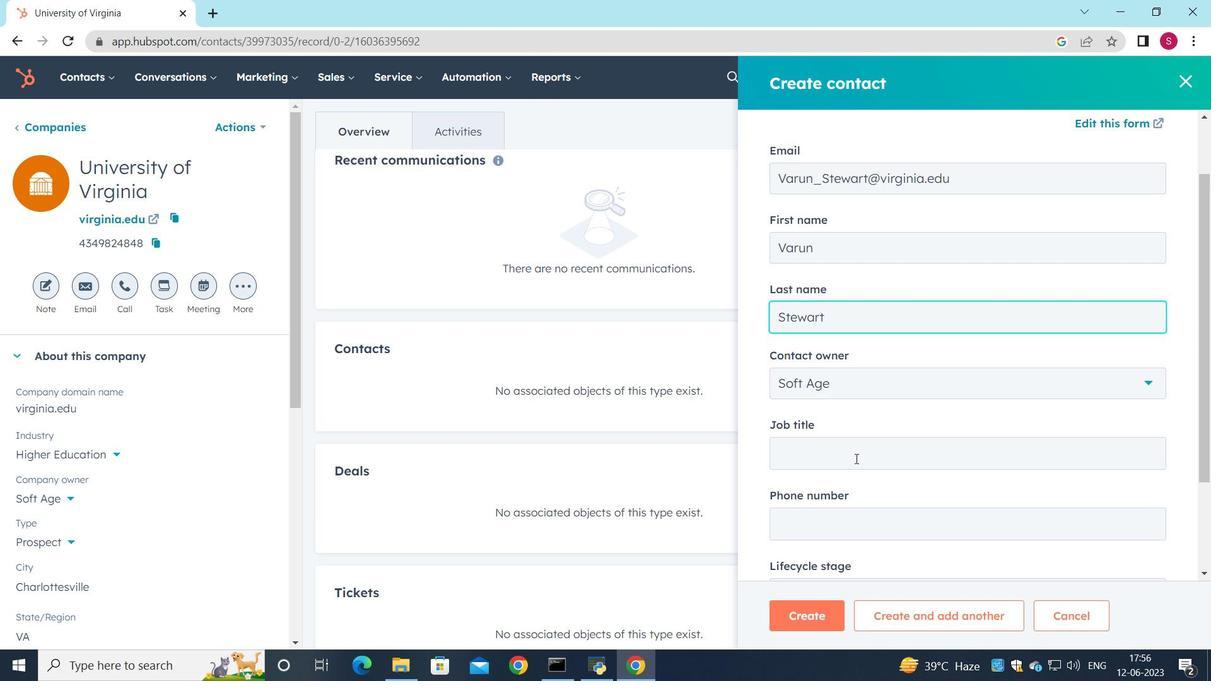 
Action: Mouse pressed left at (855, 458)
Screenshot: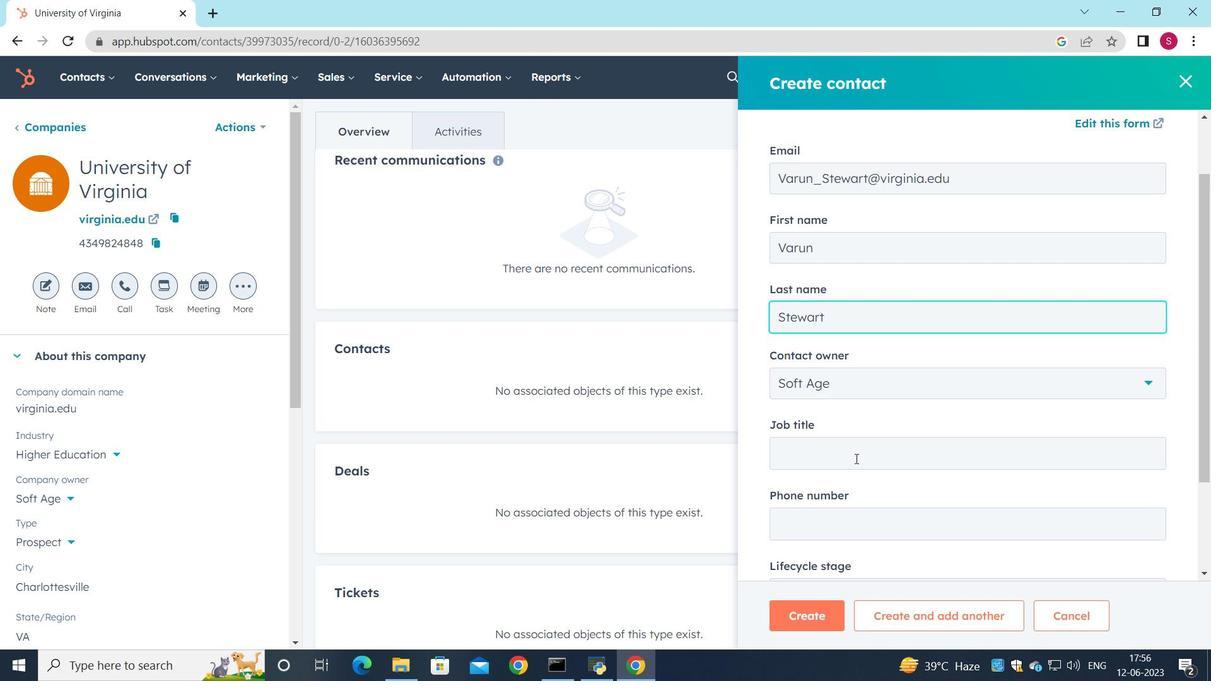 
Action: Key pressed <Key.shift>QA<Key.space><Key.shift><Key.shift><Key.shift><Key.shift><Key.shift><Key.shift><Key.shift><Key.shift>Tester
Screenshot: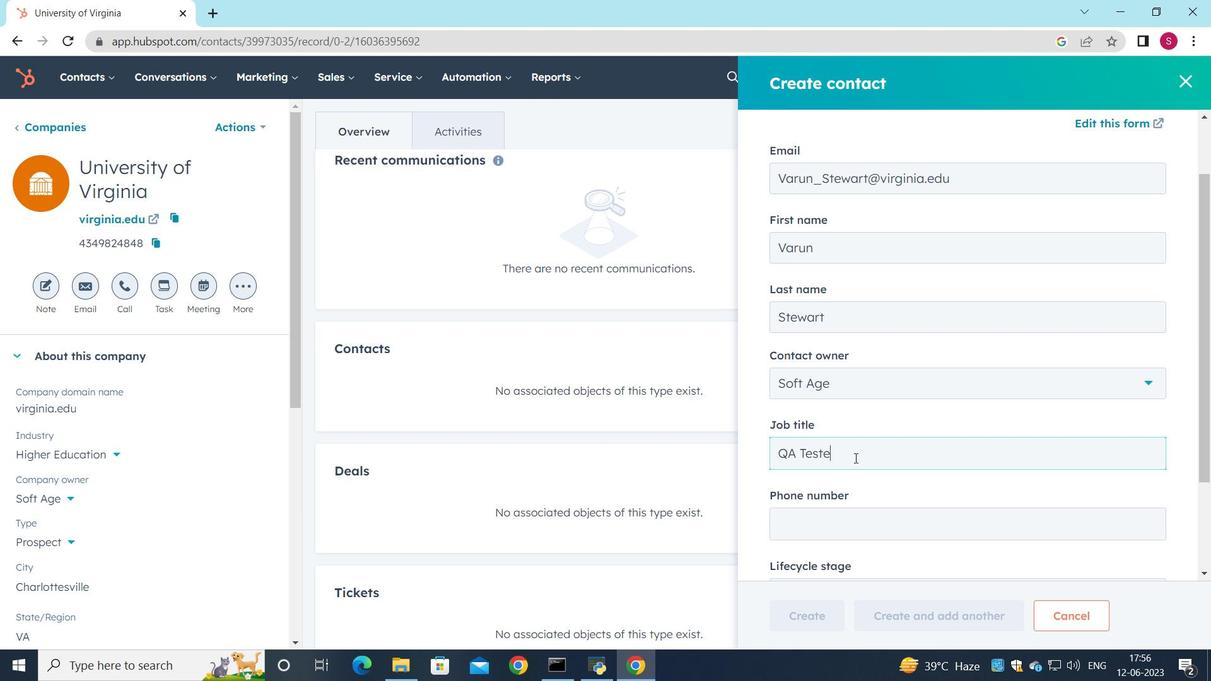 
Action: Mouse moved to (833, 530)
Screenshot: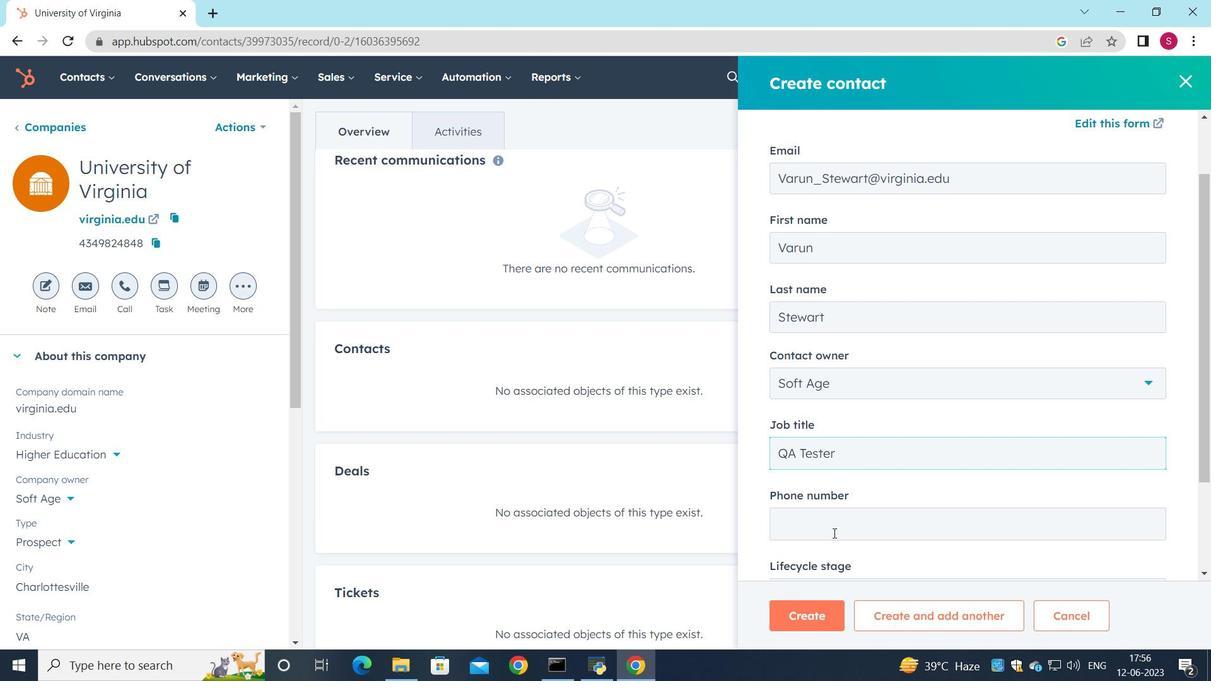 
Action: Mouse pressed left at (833, 530)
Screenshot: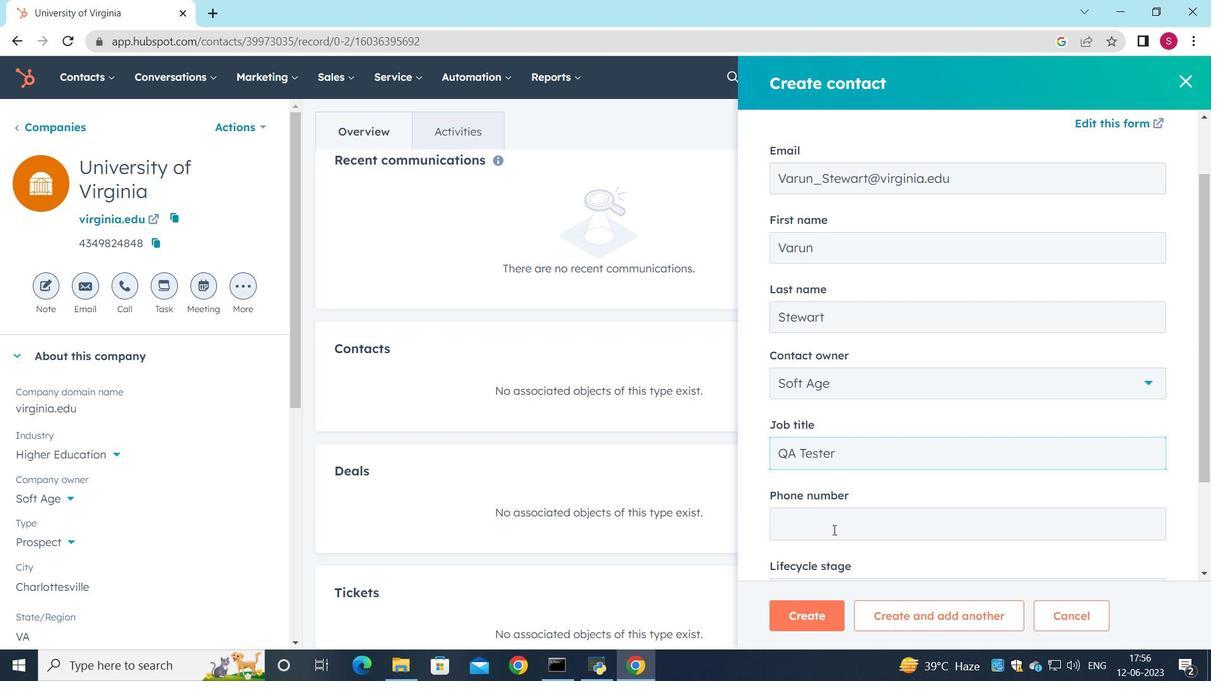 
Action: Key pressed 3055555684
Screenshot: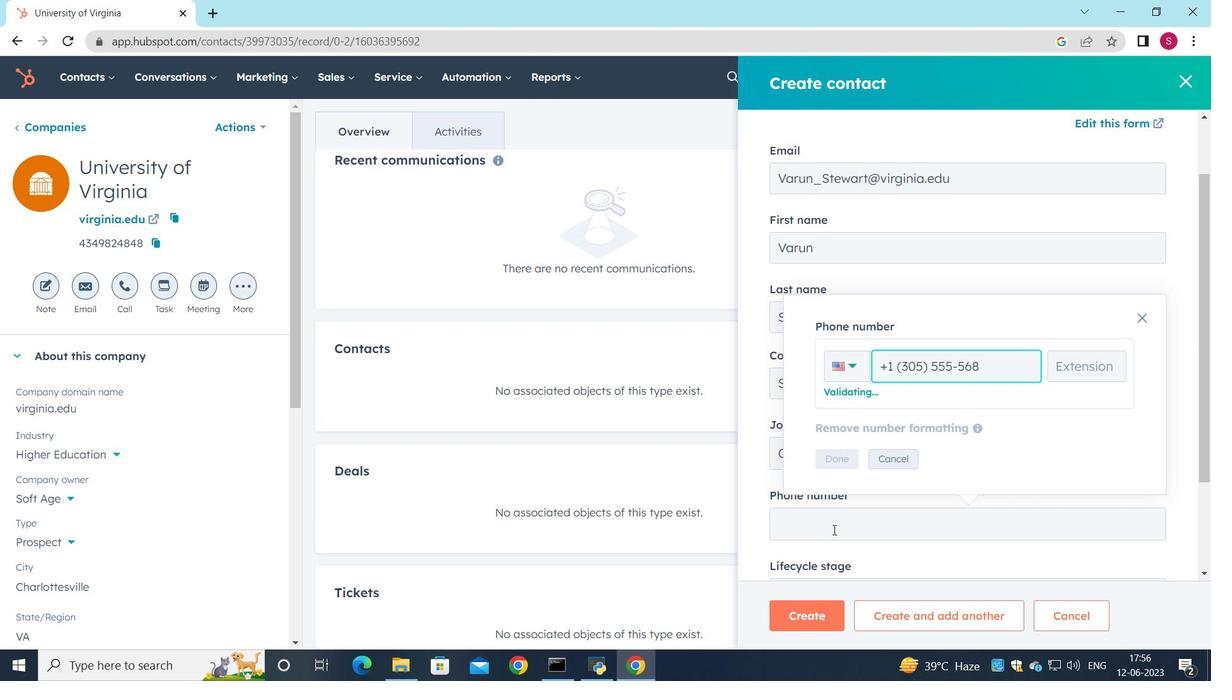 
Action: Mouse moved to (822, 459)
Screenshot: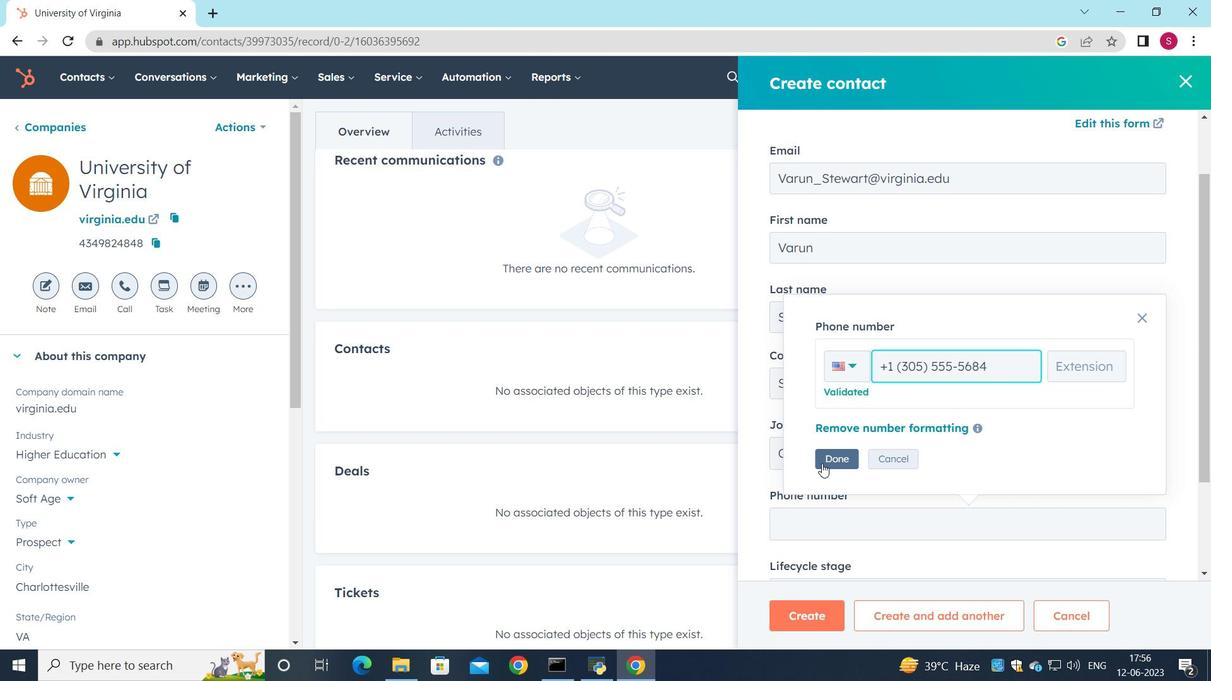 
Action: Mouse pressed left at (822, 459)
Screenshot: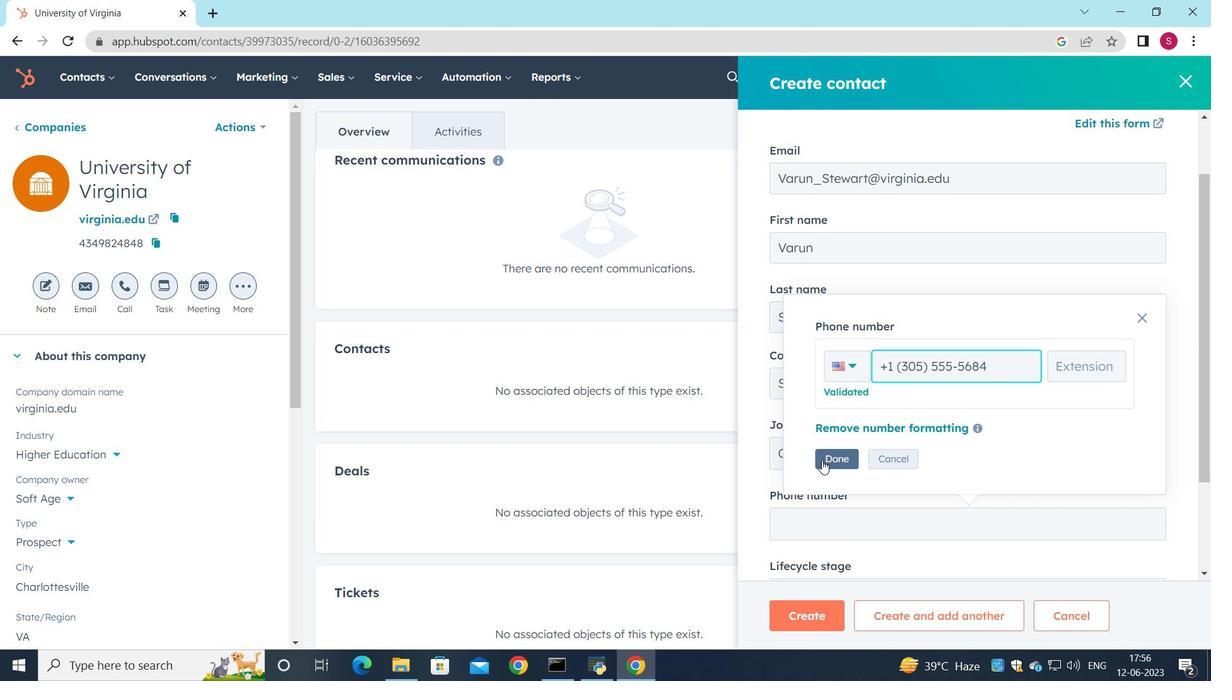 
Action: Mouse scrolled (822, 458) with delta (0, 0)
Screenshot: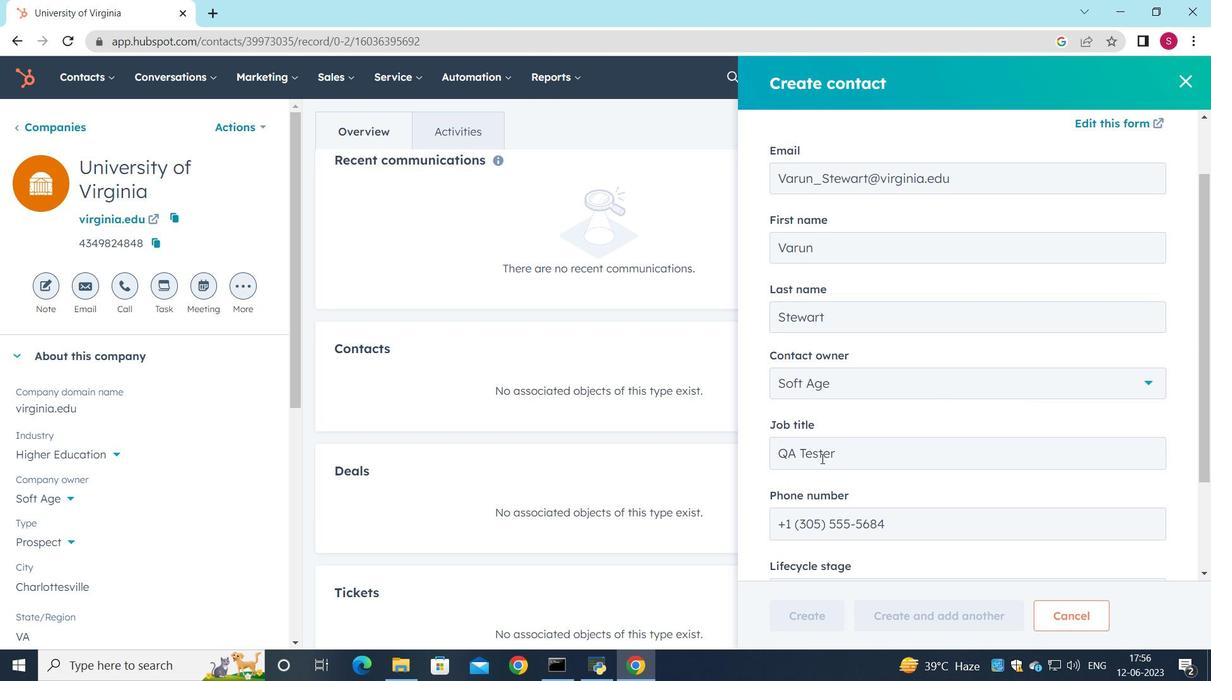 
Action: Mouse moved to (822, 465)
Screenshot: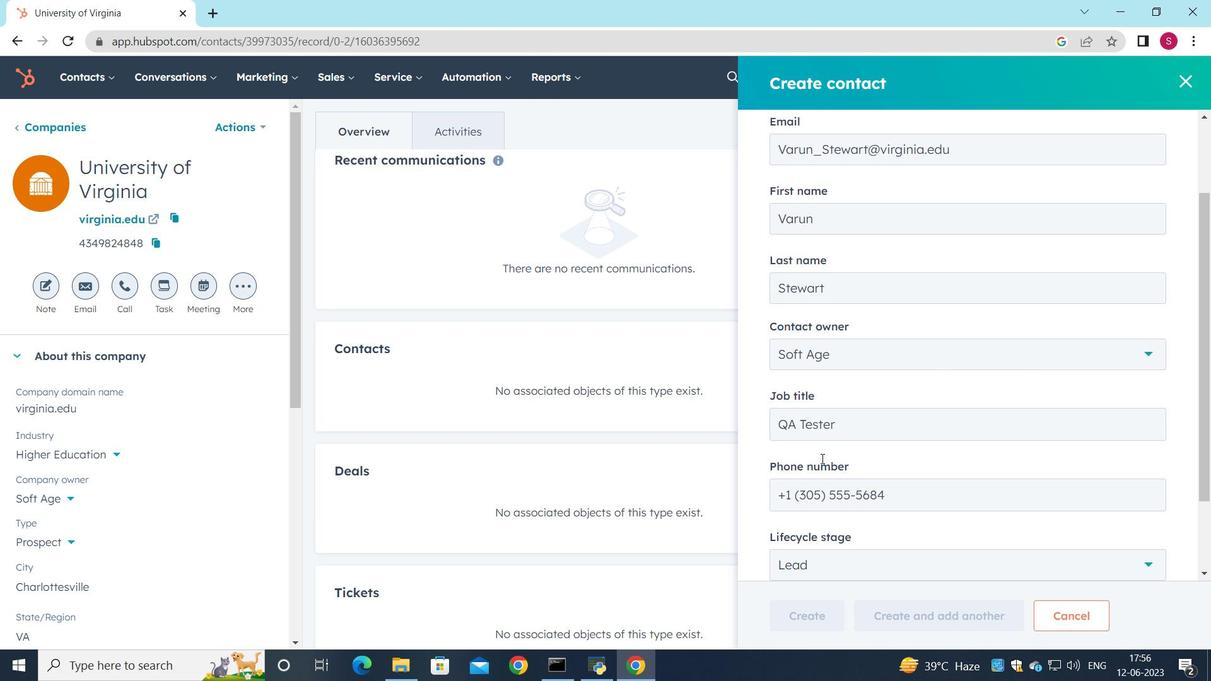 
Action: Mouse scrolled (822, 464) with delta (0, 0)
Screenshot: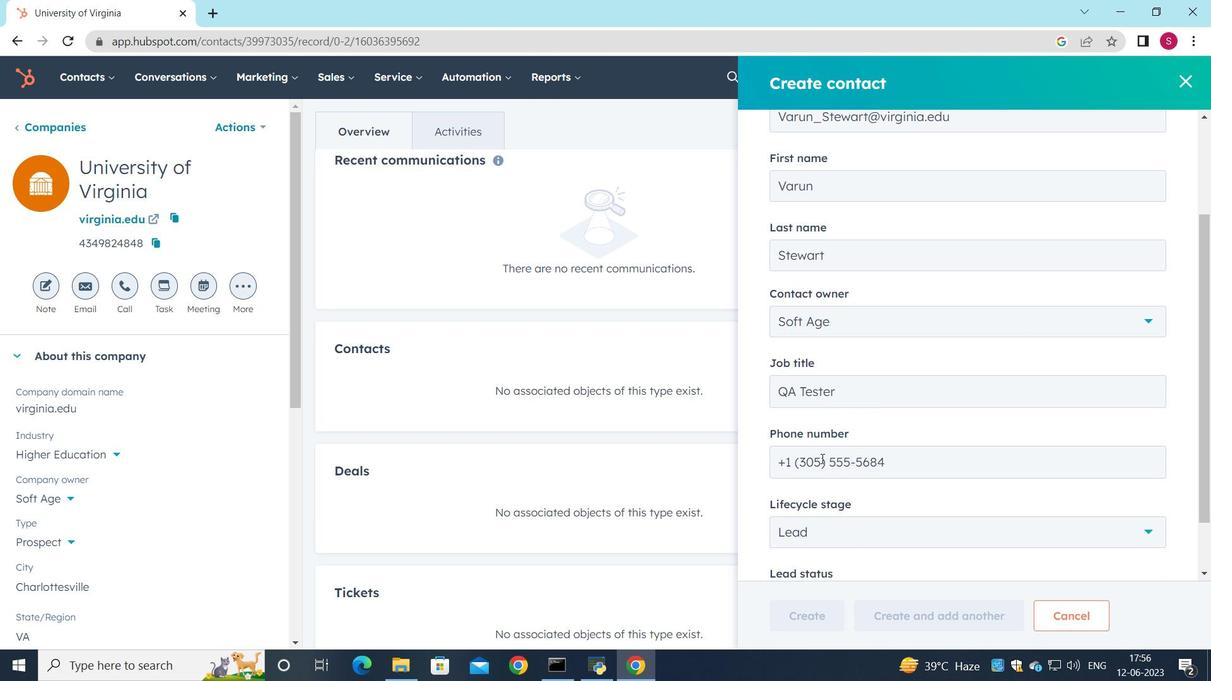 
Action: Mouse scrolled (822, 464) with delta (0, 0)
Screenshot: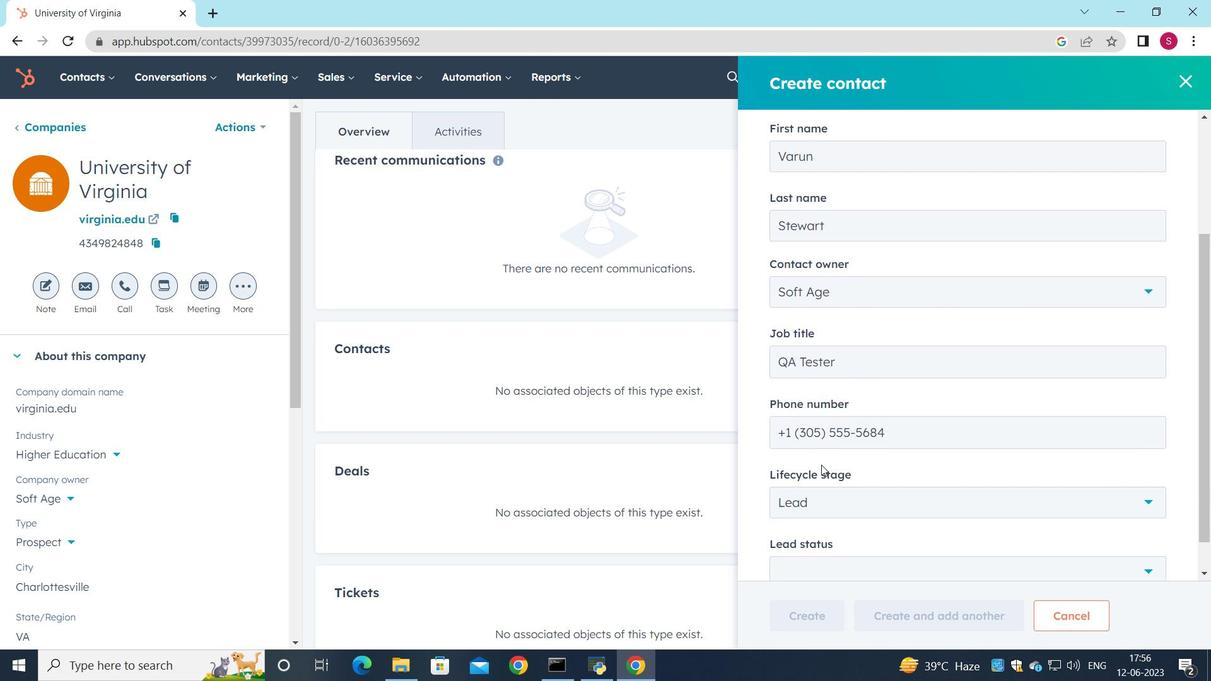 
Action: Mouse moved to (811, 533)
Screenshot: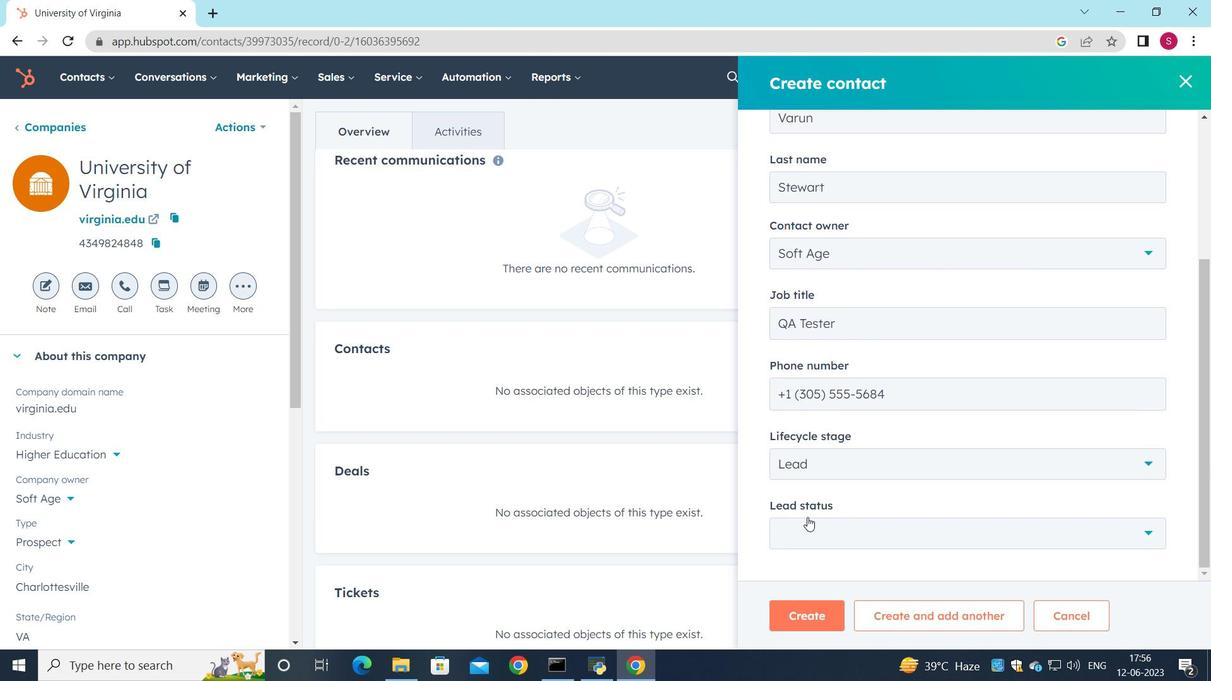
Action: Mouse pressed left at (811, 533)
Screenshot: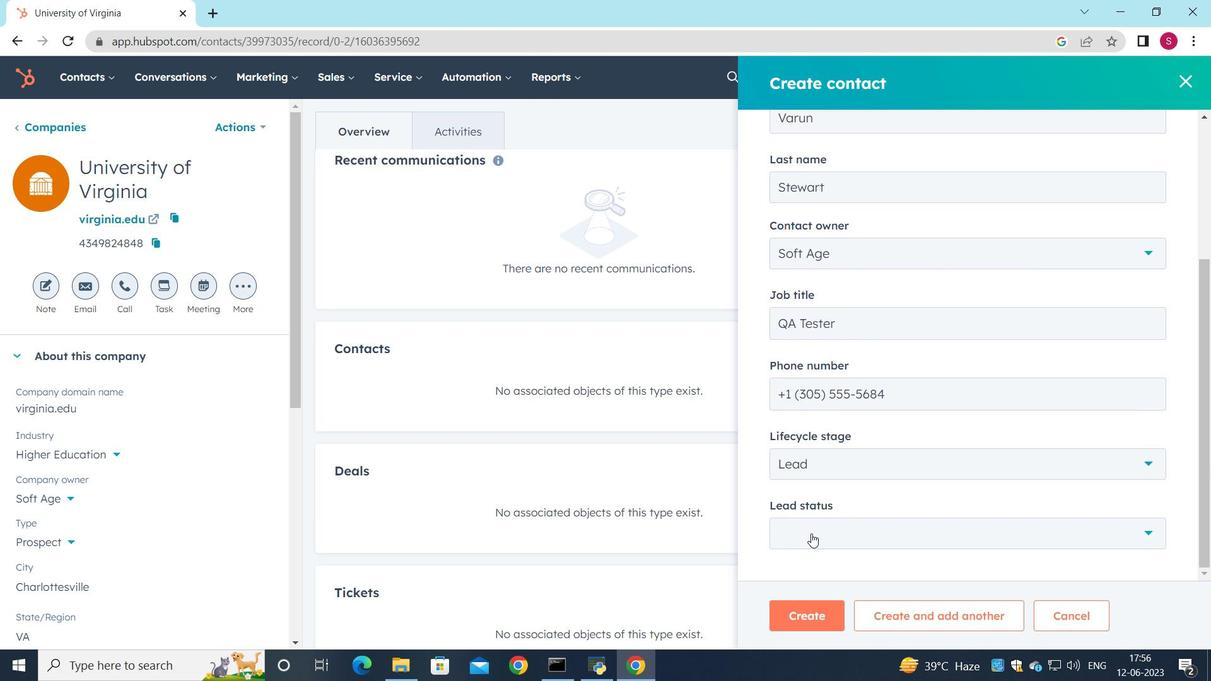 
Action: Mouse moved to (826, 451)
Screenshot: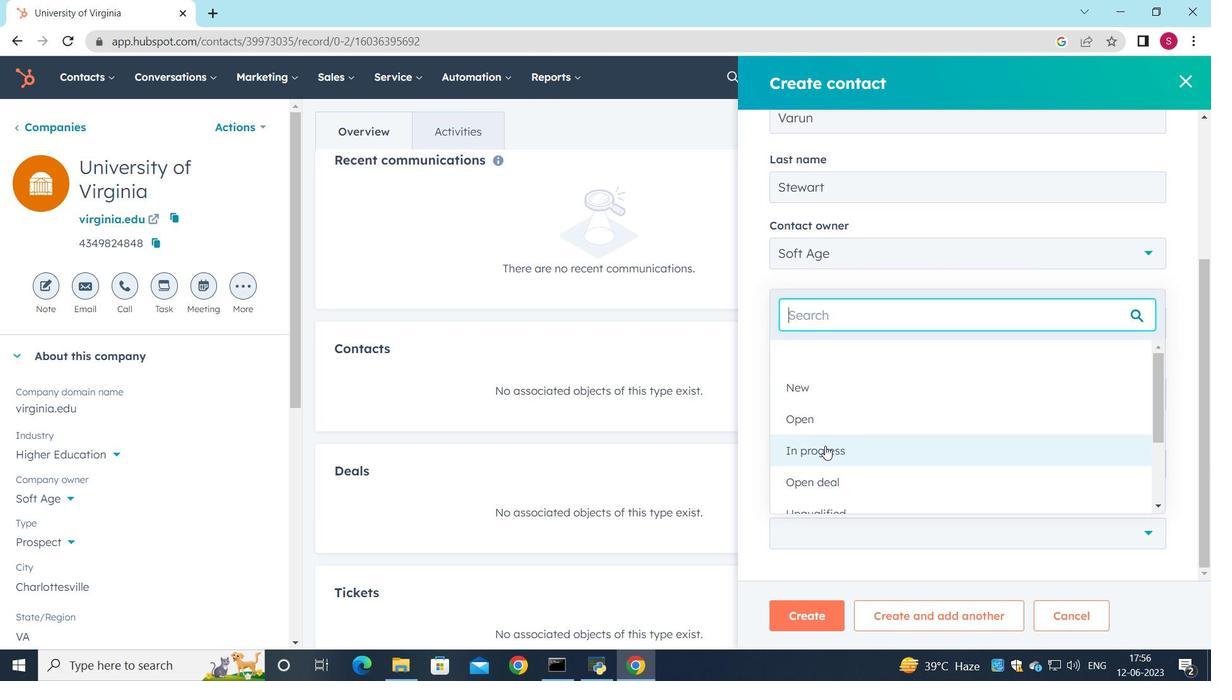 
Action: Mouse pressed left at (826, 451)
Screenshot: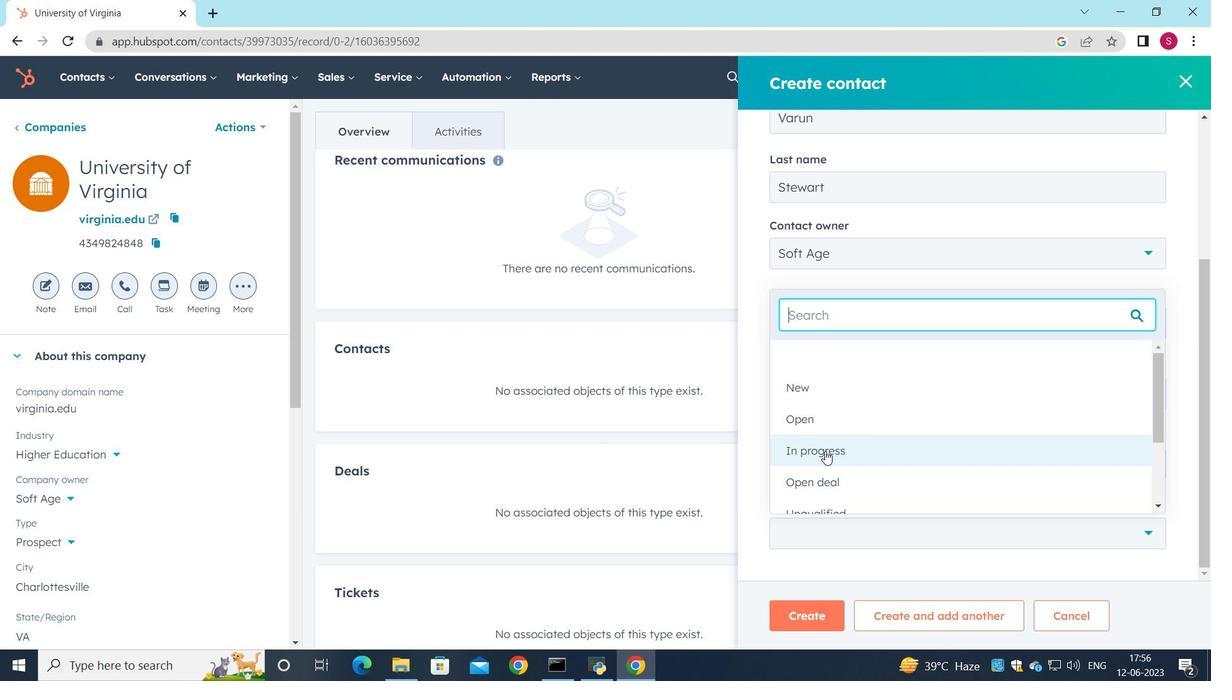 
Action: Mouse moved to (802, 624)
Screenshot: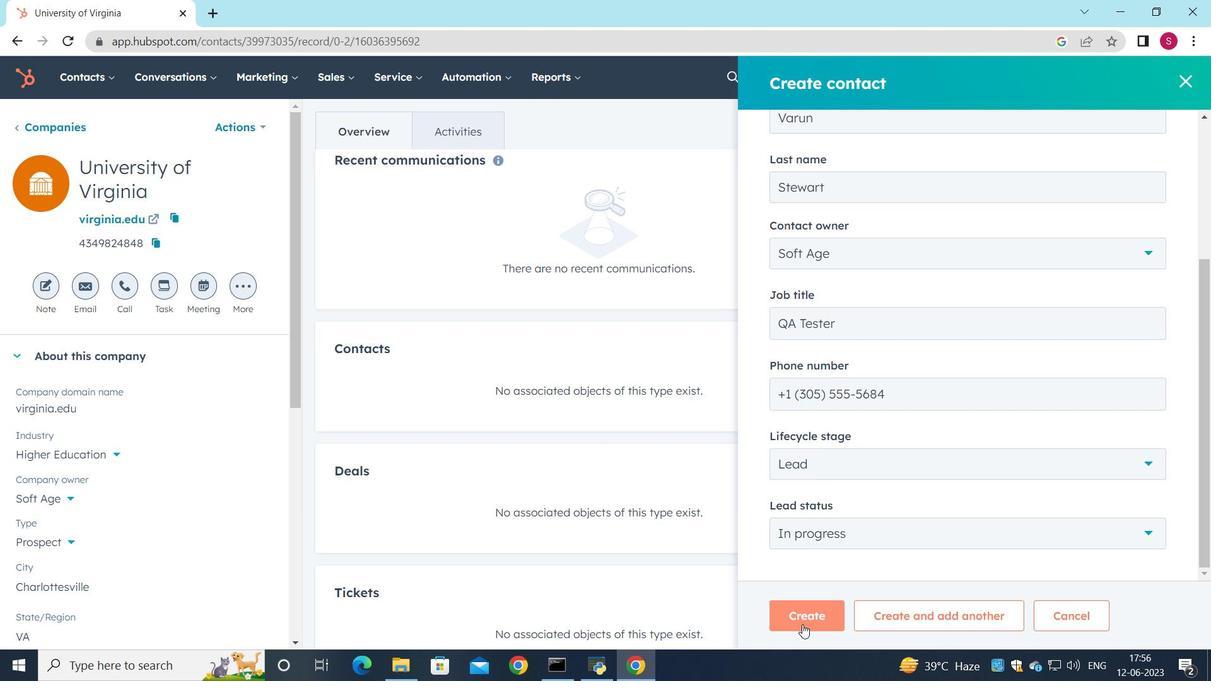 
Action: Mouse pressed left at (802, 624)
Screenshot: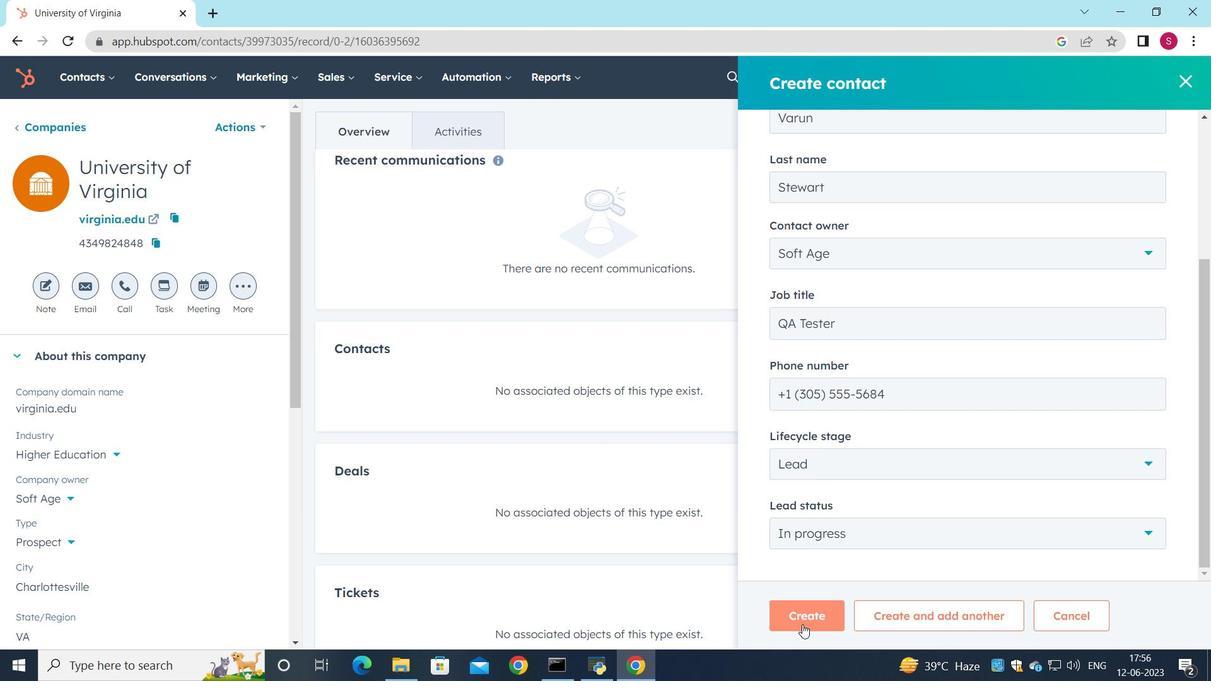 
Action: Mouse moved to (786, 586)
Screenshot: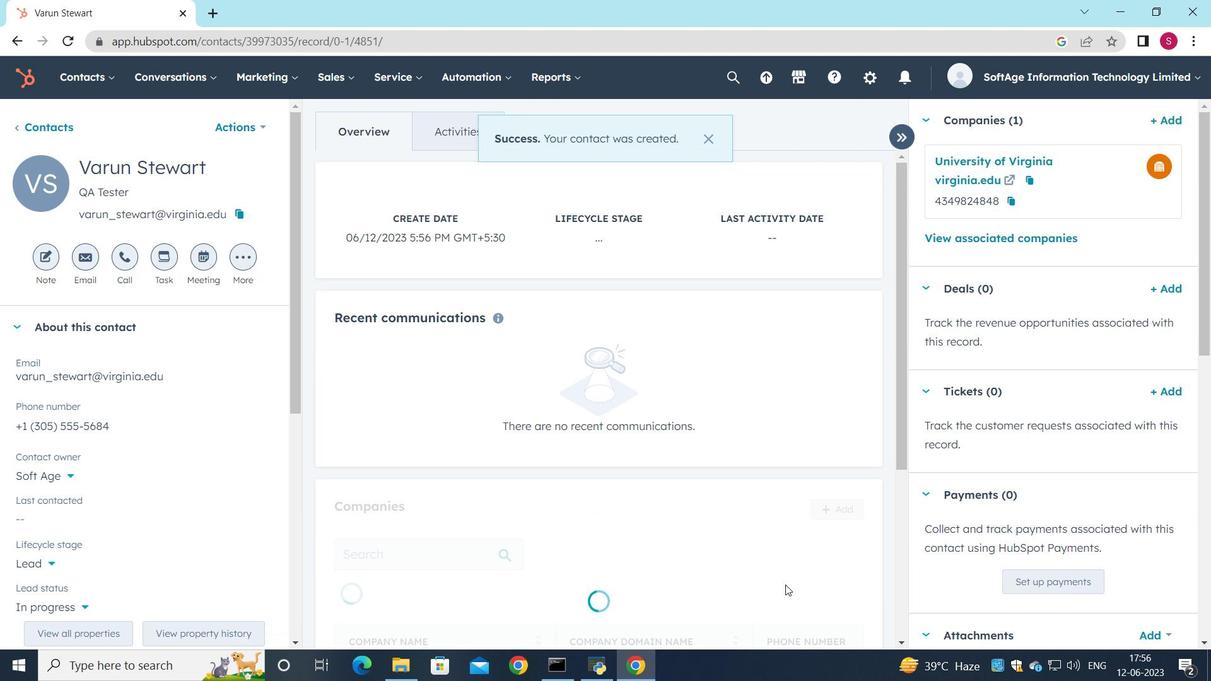 
Action: Mouse scrolled (786, 586) with delta (0, 0)
Screenshot: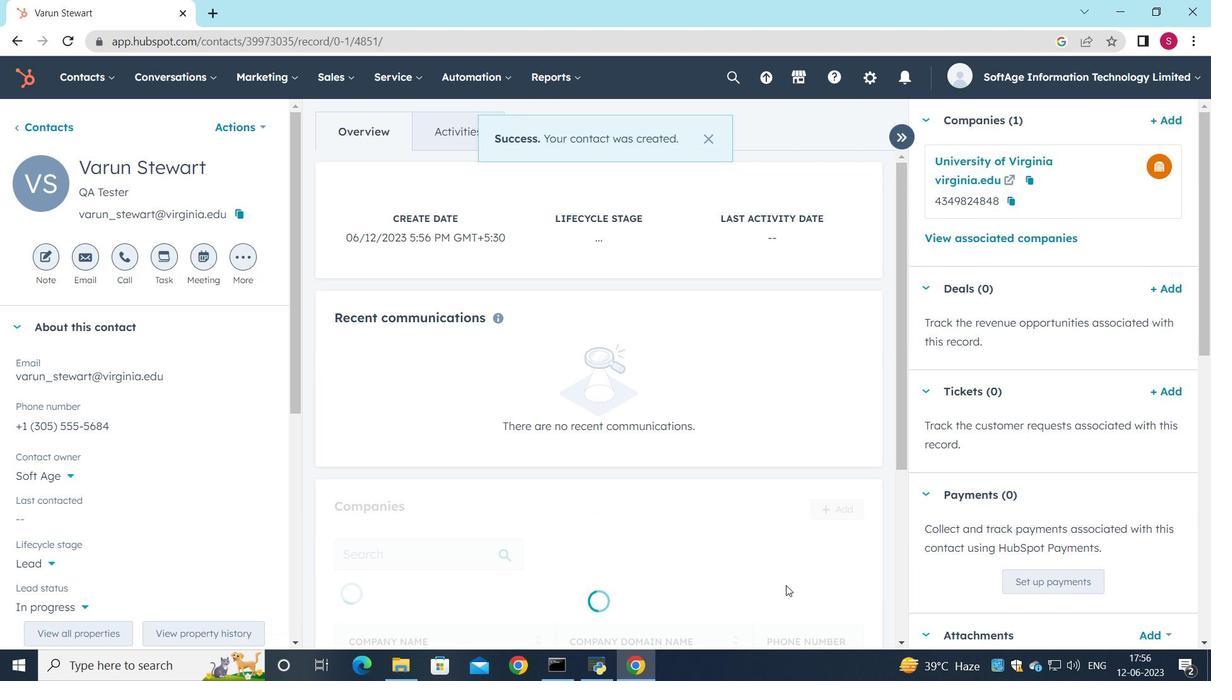 
Action: Mouse scrolled (786, 586) with delta (0, 0)
Screenshot: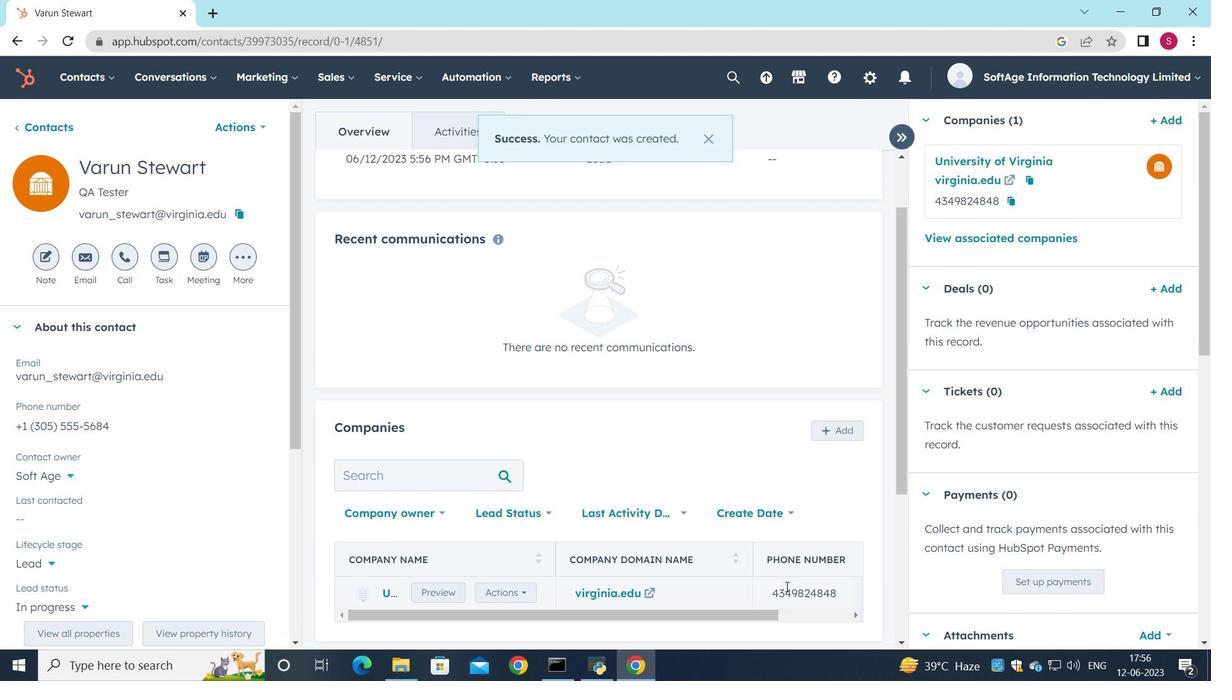 
